Task: Add Attachment from Trello to Card Card0000000190 in Board Board0000000048 in Workspace WS0000000016 in Trello. Add Cover Blue to Card Card0000000190 in Board Board0000000048 in Workspace WS0000000016 in Trello. Add "Copy Card To …" Button titled Button0000000190 to "bottom" of the list "To Do" to Card Card0000000190 in Board Board0000000048 in Workspace WS0000000016 in Trello. Add Description DS0000000190 to Card Card0000000190 in Board Board0000000048 in Workspace WS0000000016 in Trello. Add Comment CM0000000190 to Card Card0000000190 in Board Board0000000048 in Workspace WS0000000016 in Trello
Action: Mouse moved to (465, 408)
Screenshot: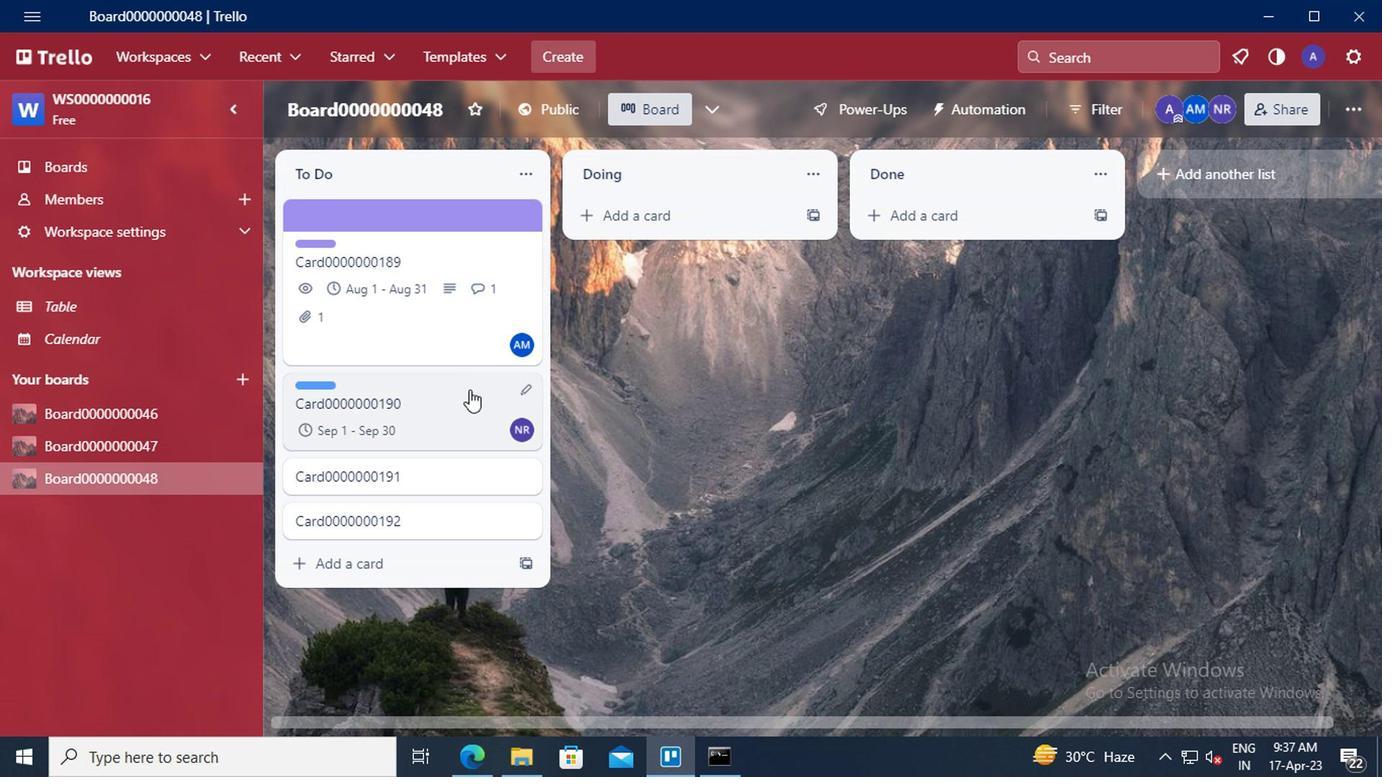 
Action: Mouse pressed left at (465, 408)
Screenshot: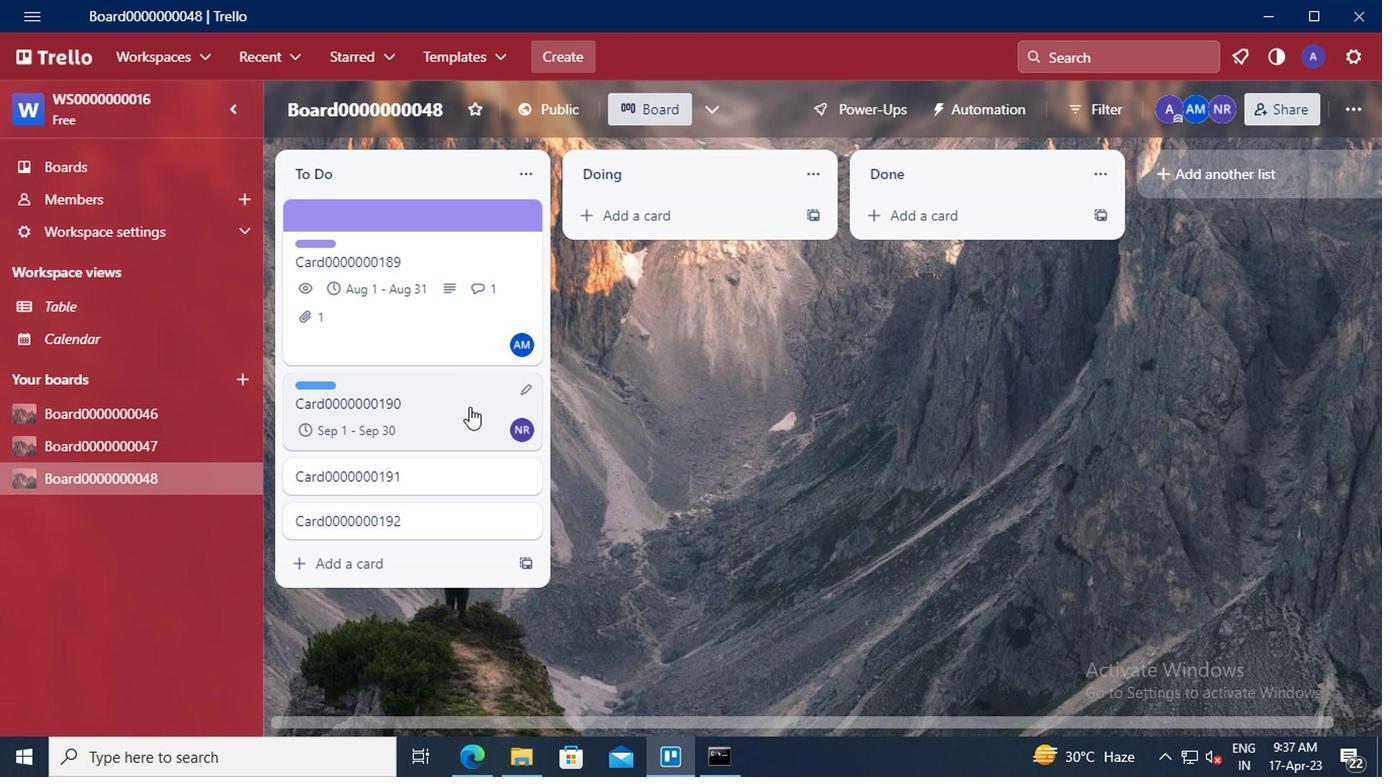 
Action: Mouse moved to (953, 423)
Screenshot: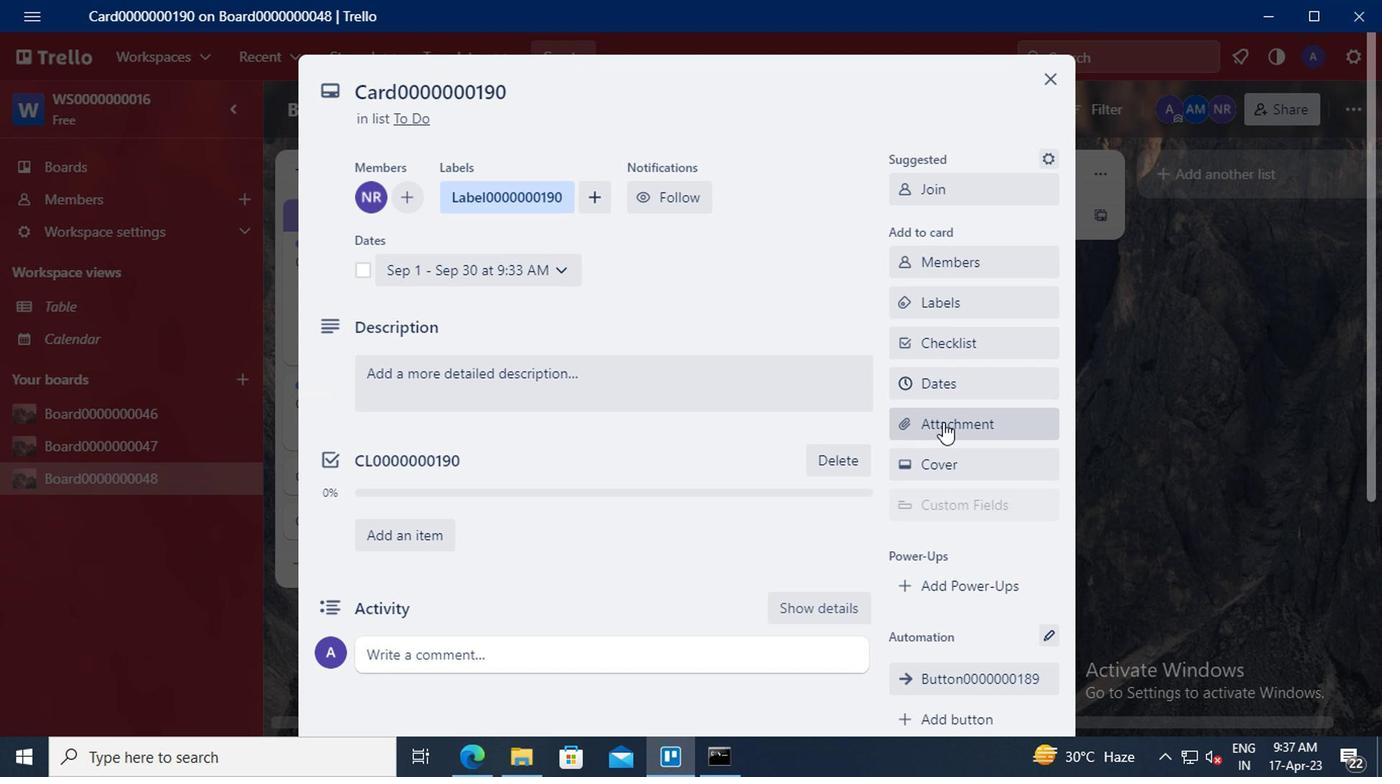 
Action: Mouse pressed left at (953, 423)
Screenshot: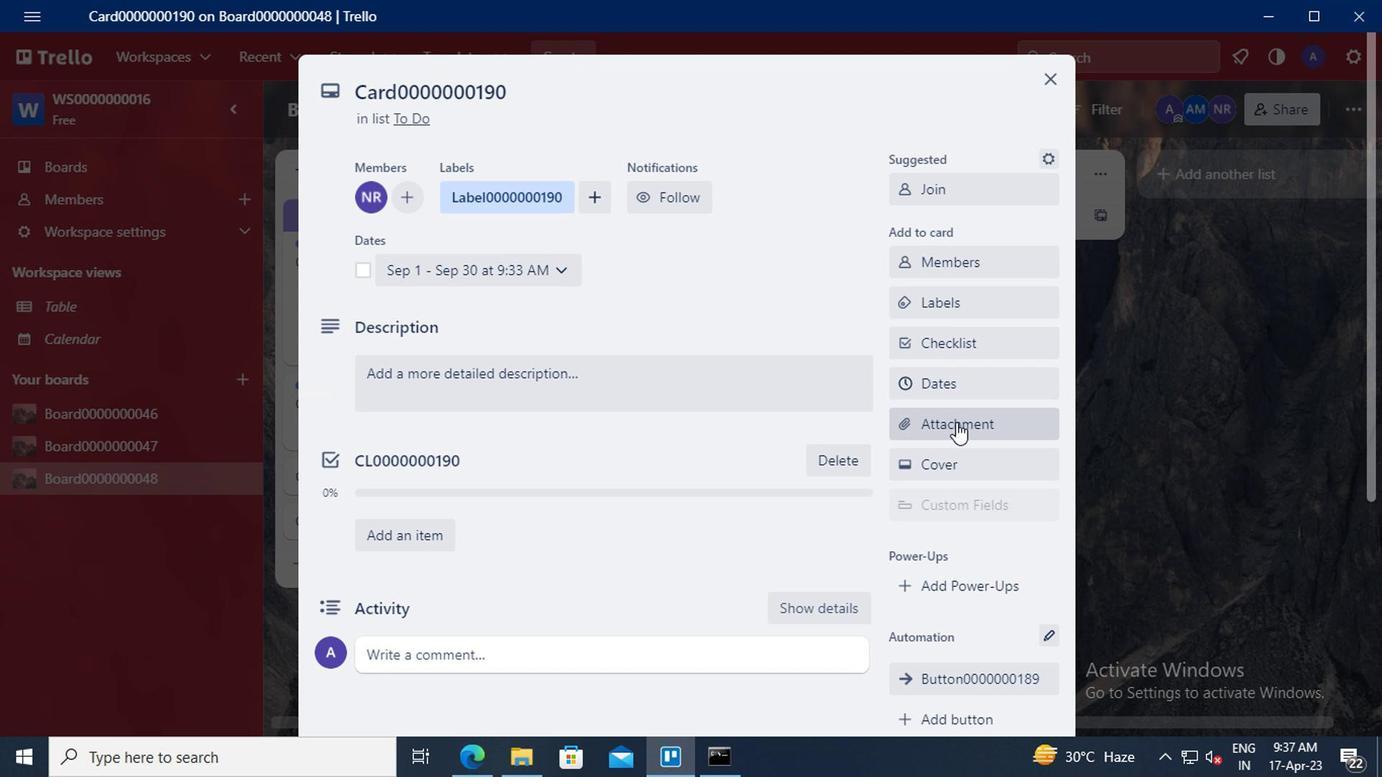 
Action: Mouse moved to (949, 213)
Screenshot: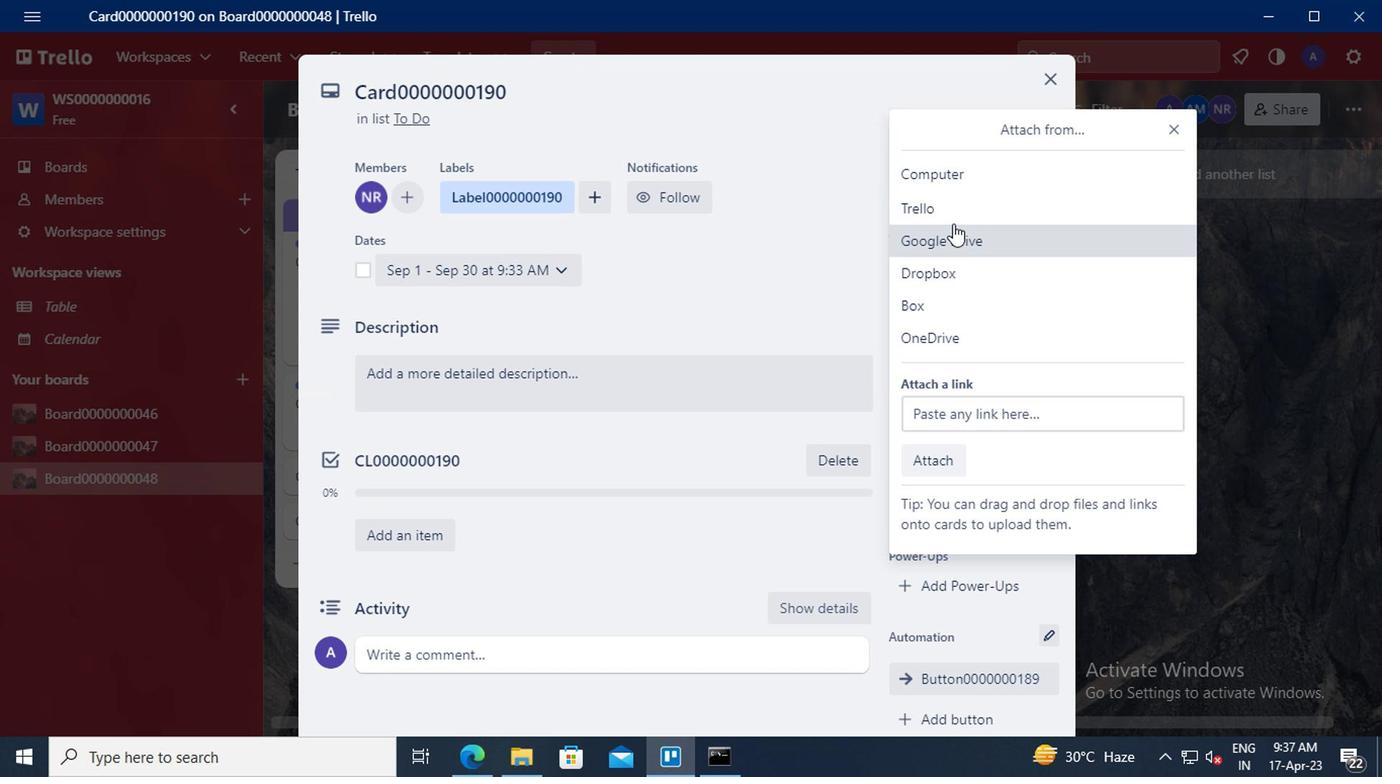 
Action: Mouse pressed left at (949, 213)
Screenshot: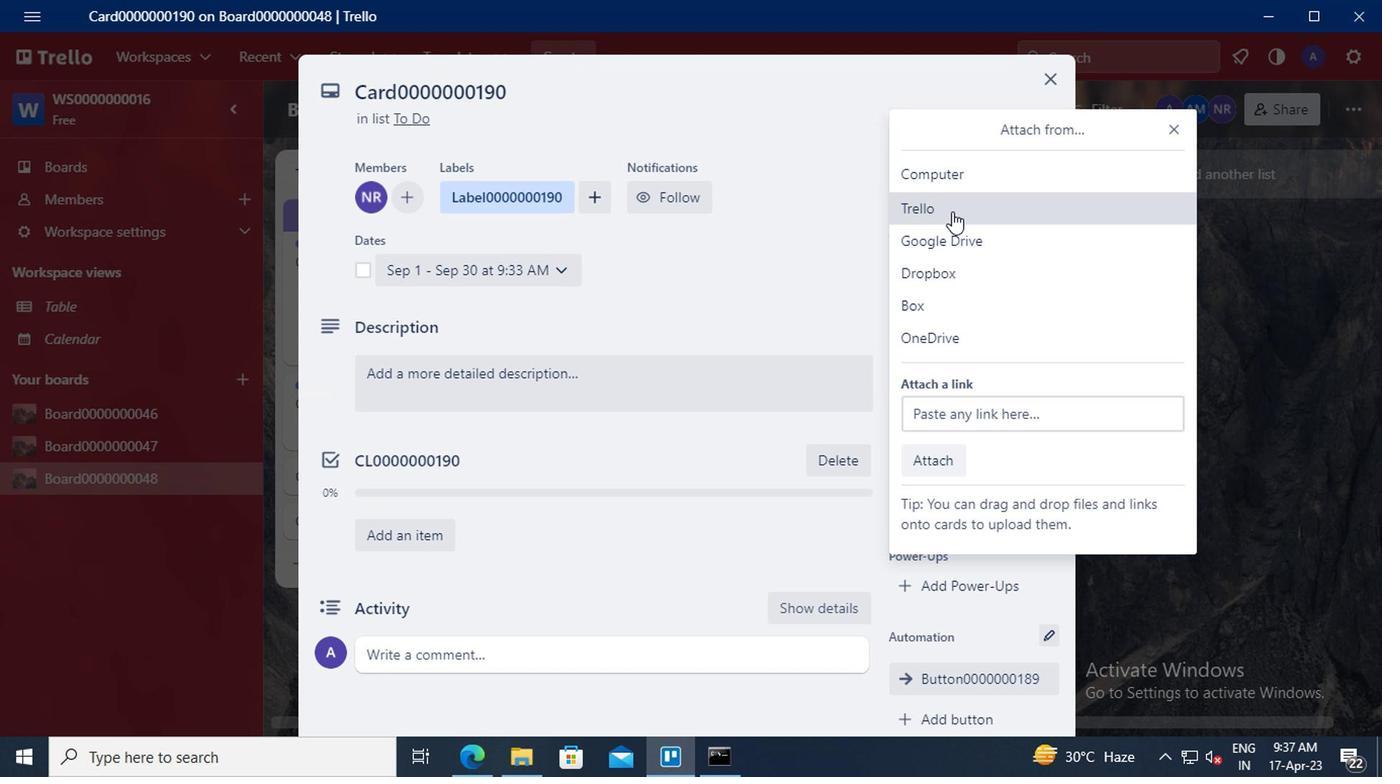
Action: Mouse moved to (947, 251)
Screenshot: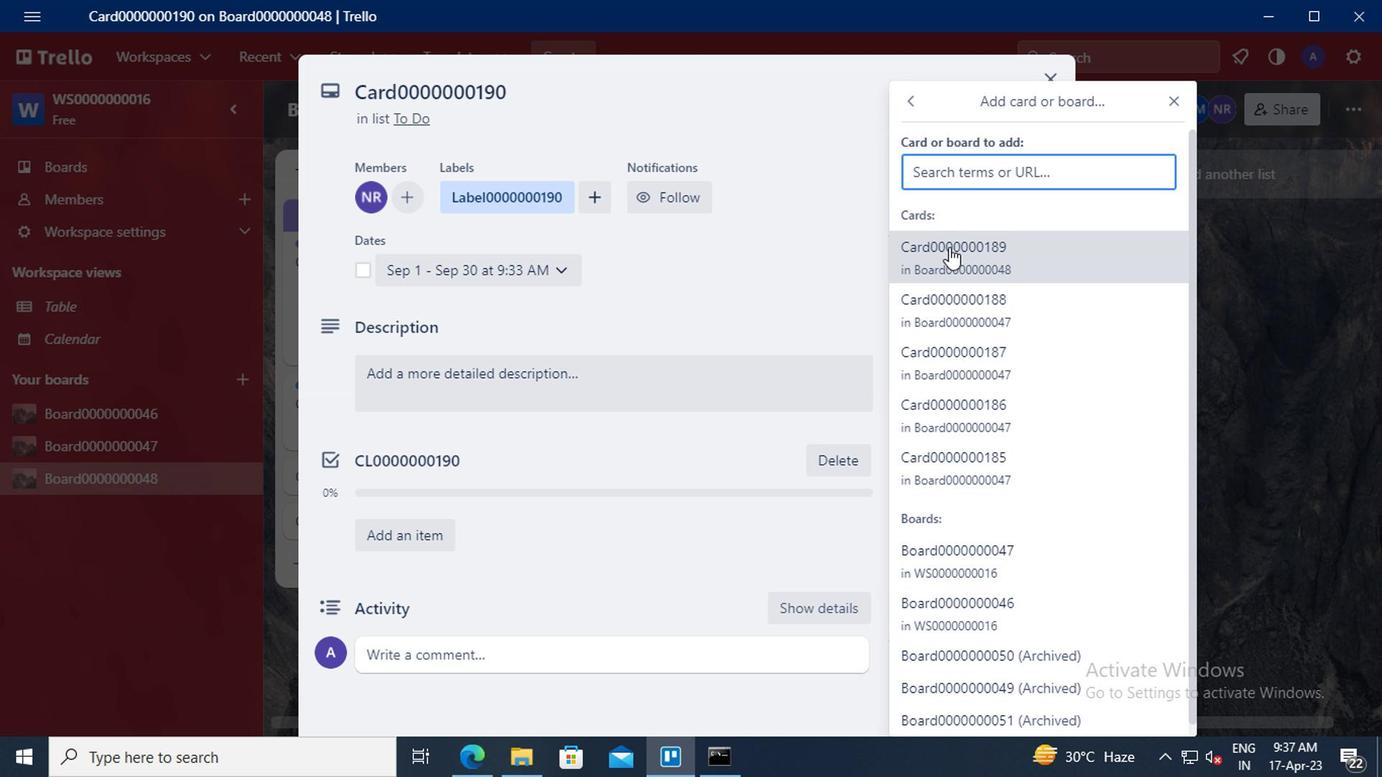 
Action: Mouse pressed left at (947, 251)
Screenshot: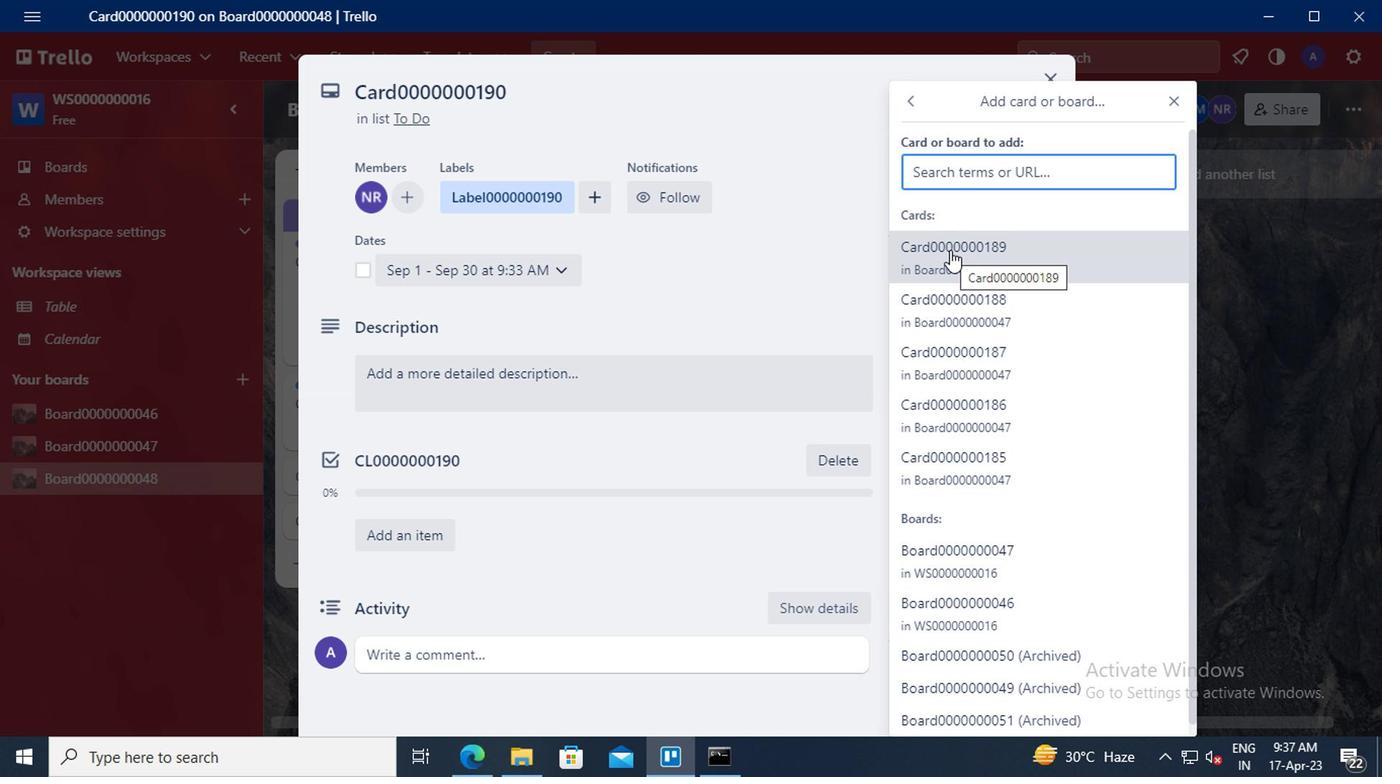 
Action: Mouse moved to (949, 471)
Screenshot: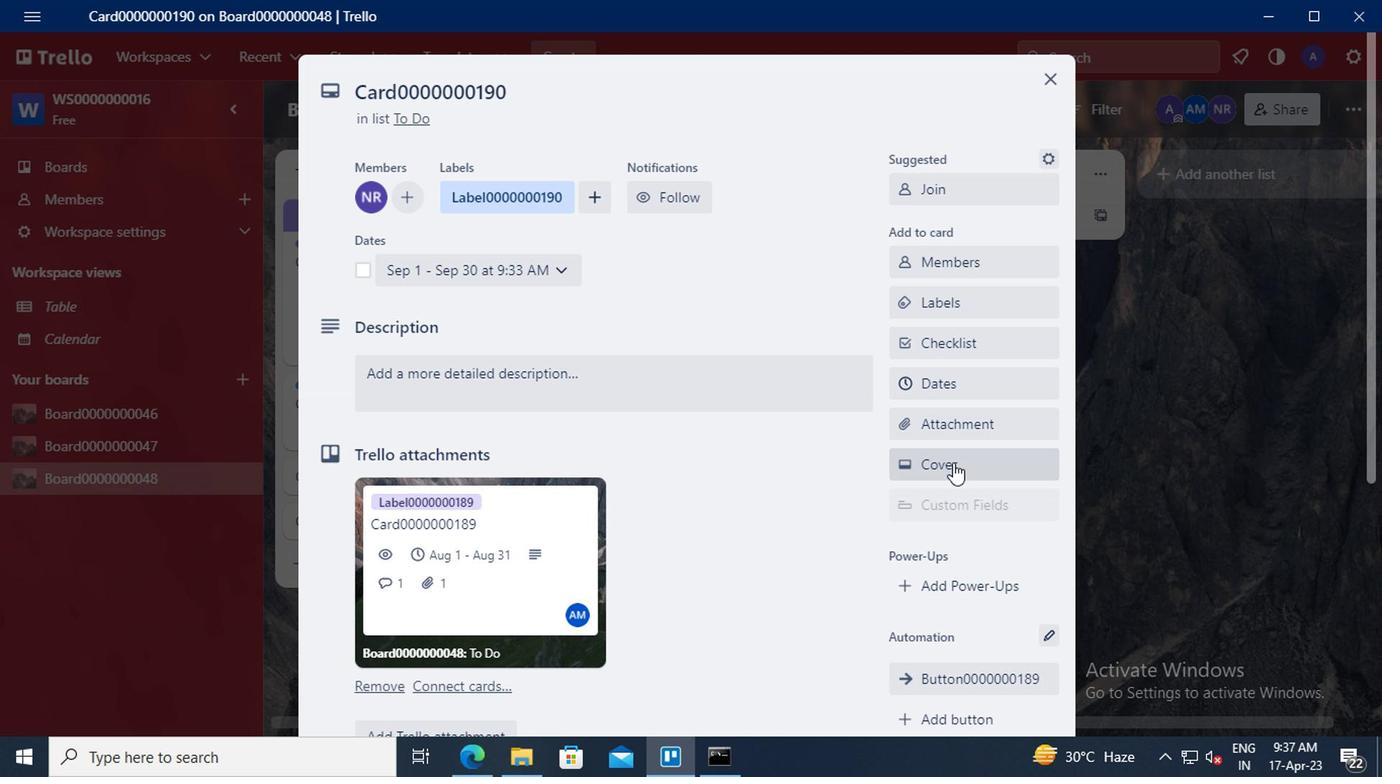 
Action: Mouse pressed left at (949, 471)
Screenshot: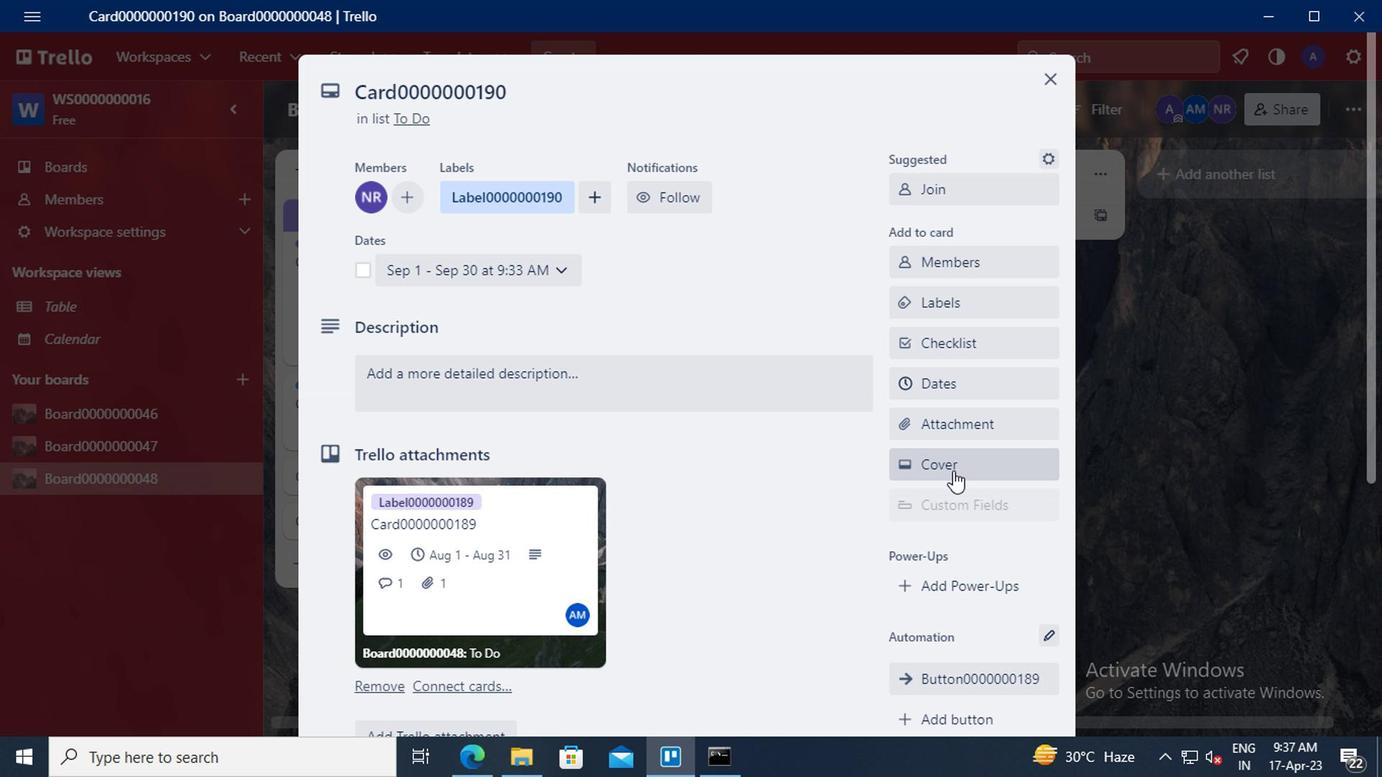 
Action: Mouse moved to (934, 378)
Screenshot: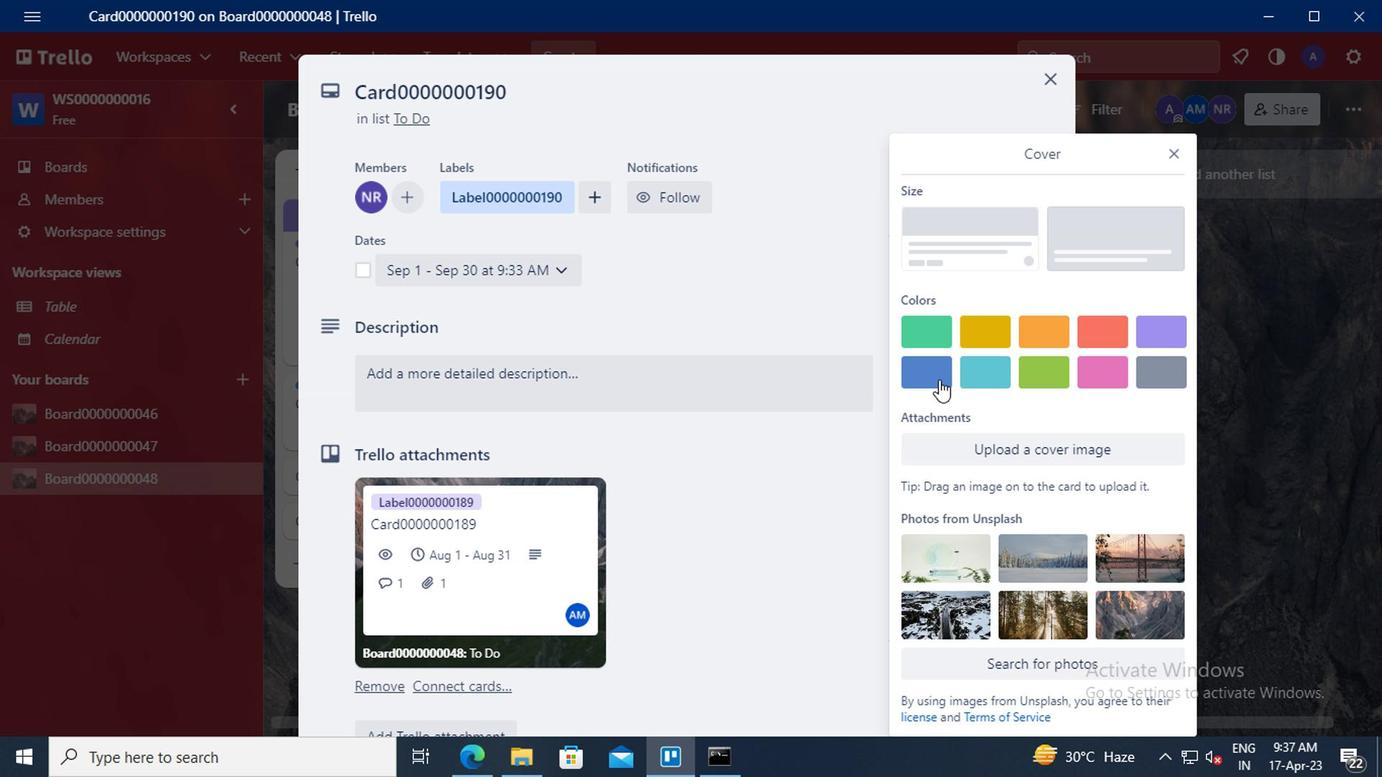 
Action: Mouse pressed left at (934, 378)
Screenshot: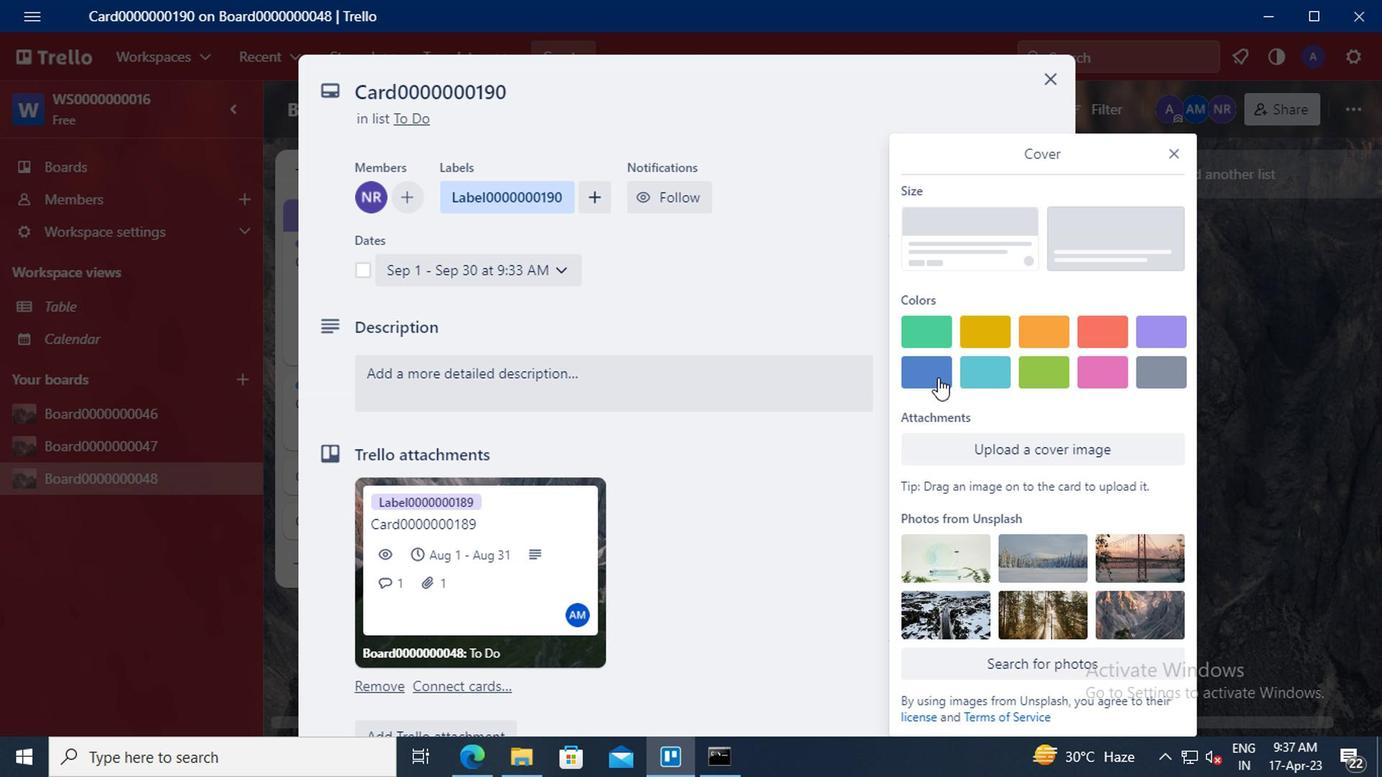 
Action: Mouse moved to (1172, 118)
Screenshot: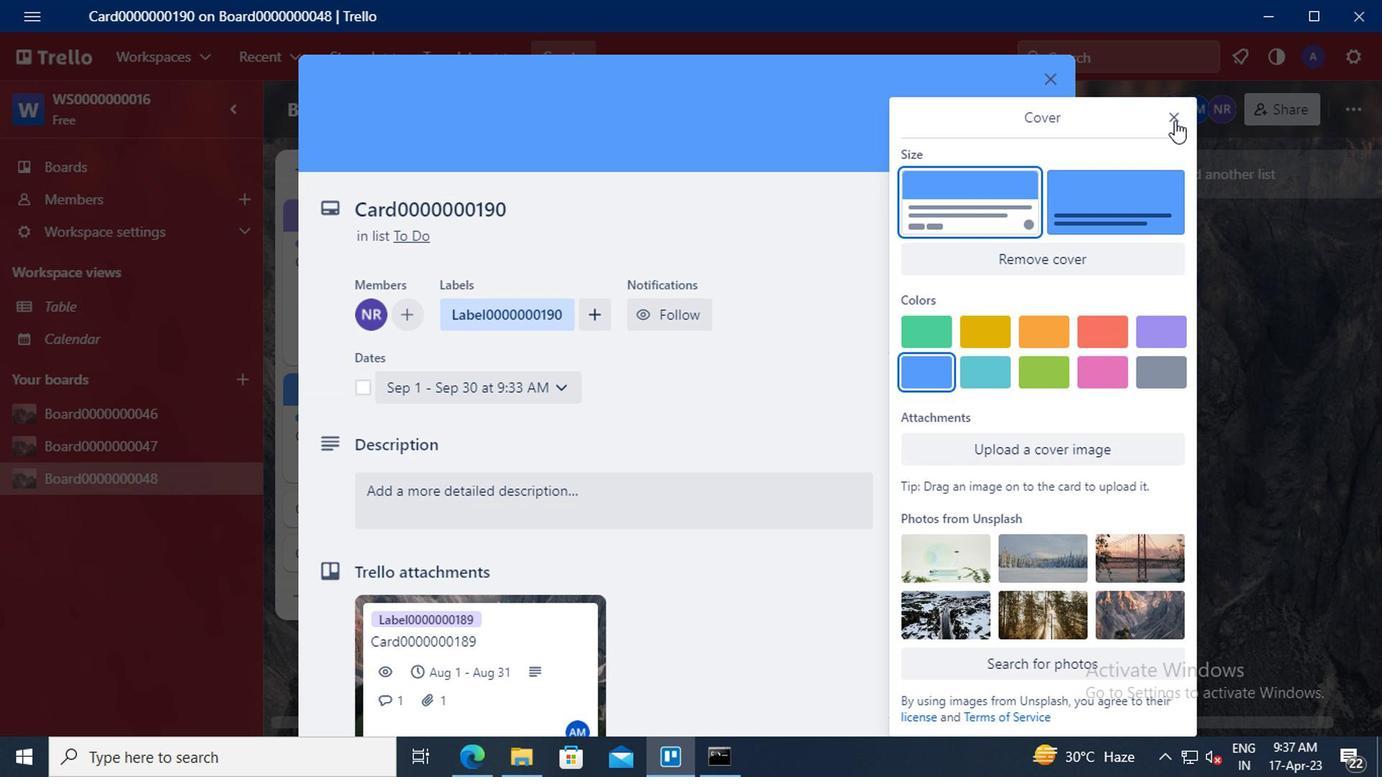 
Action: Mouse pressed left at (1172, 118)
Screenshot: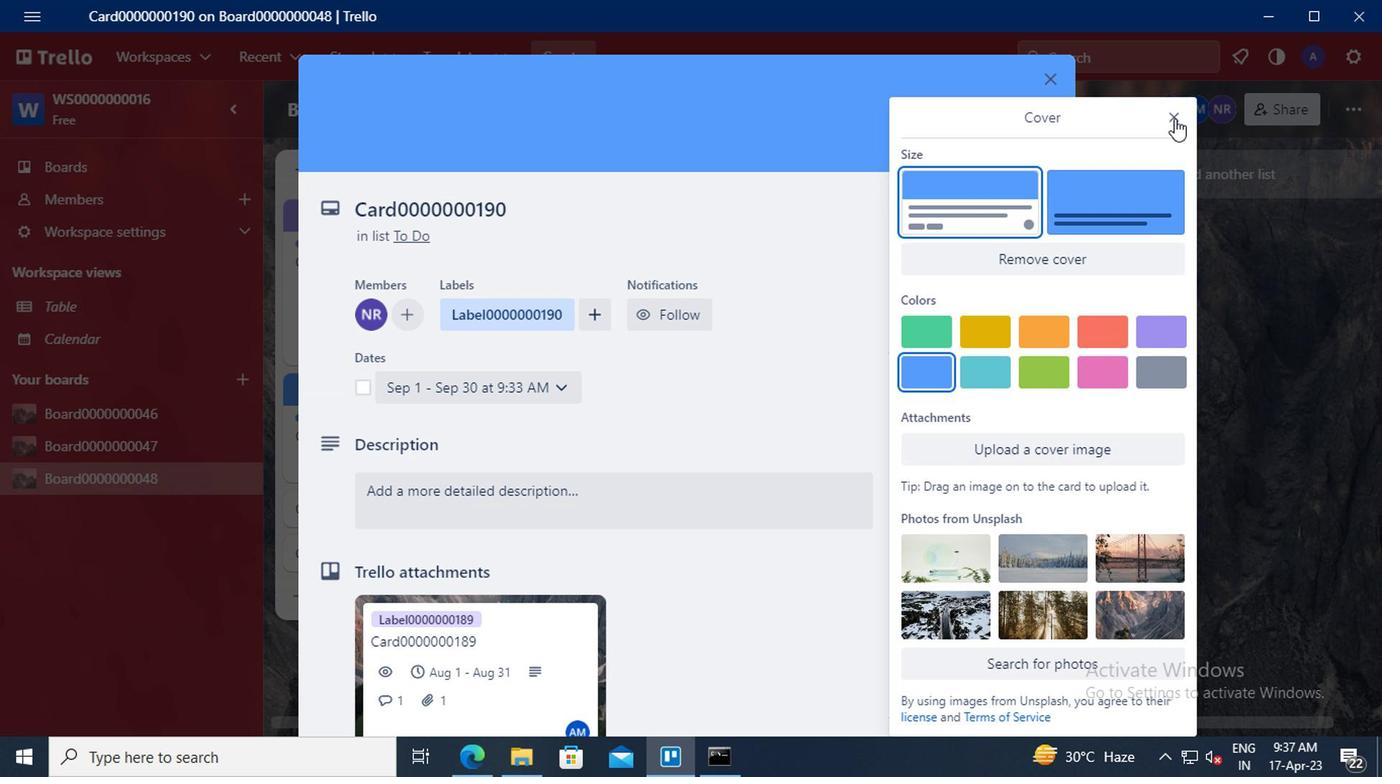 
Action: Mouse moved to (926, 356)
Screenshot: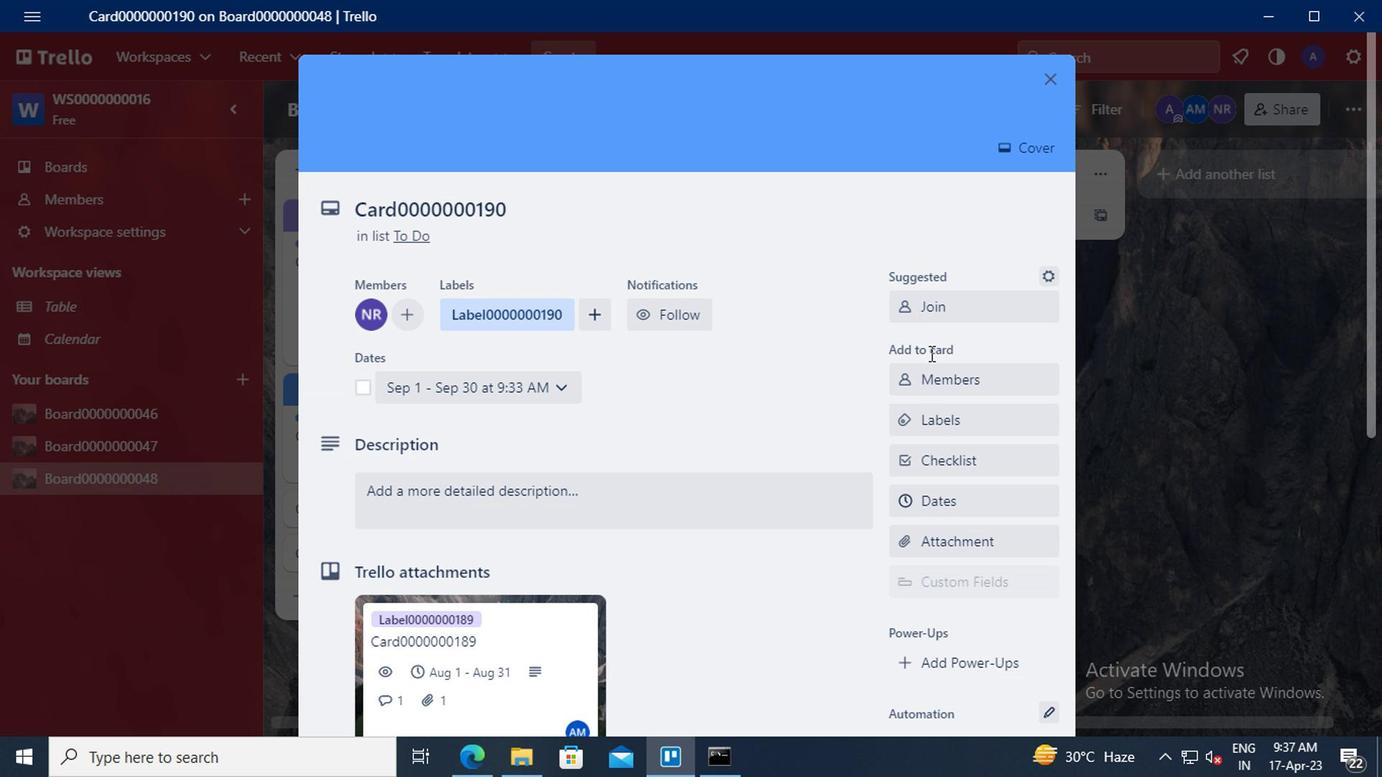 
Action: Mouse scrolled (926, 355) with delta (0, 0)
Screenshot: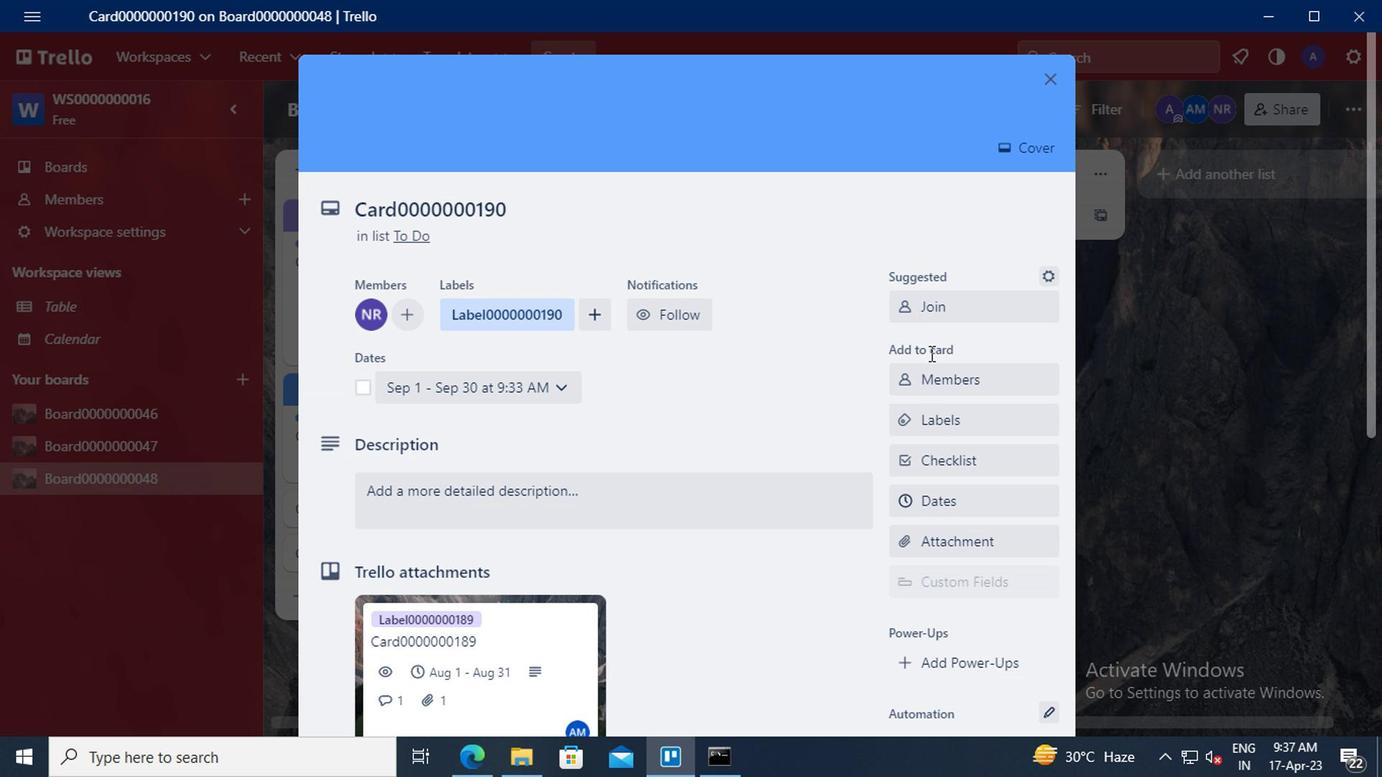 
Action: Mouse scrolled (926, 355) with delta (0, 0)
Screenshot: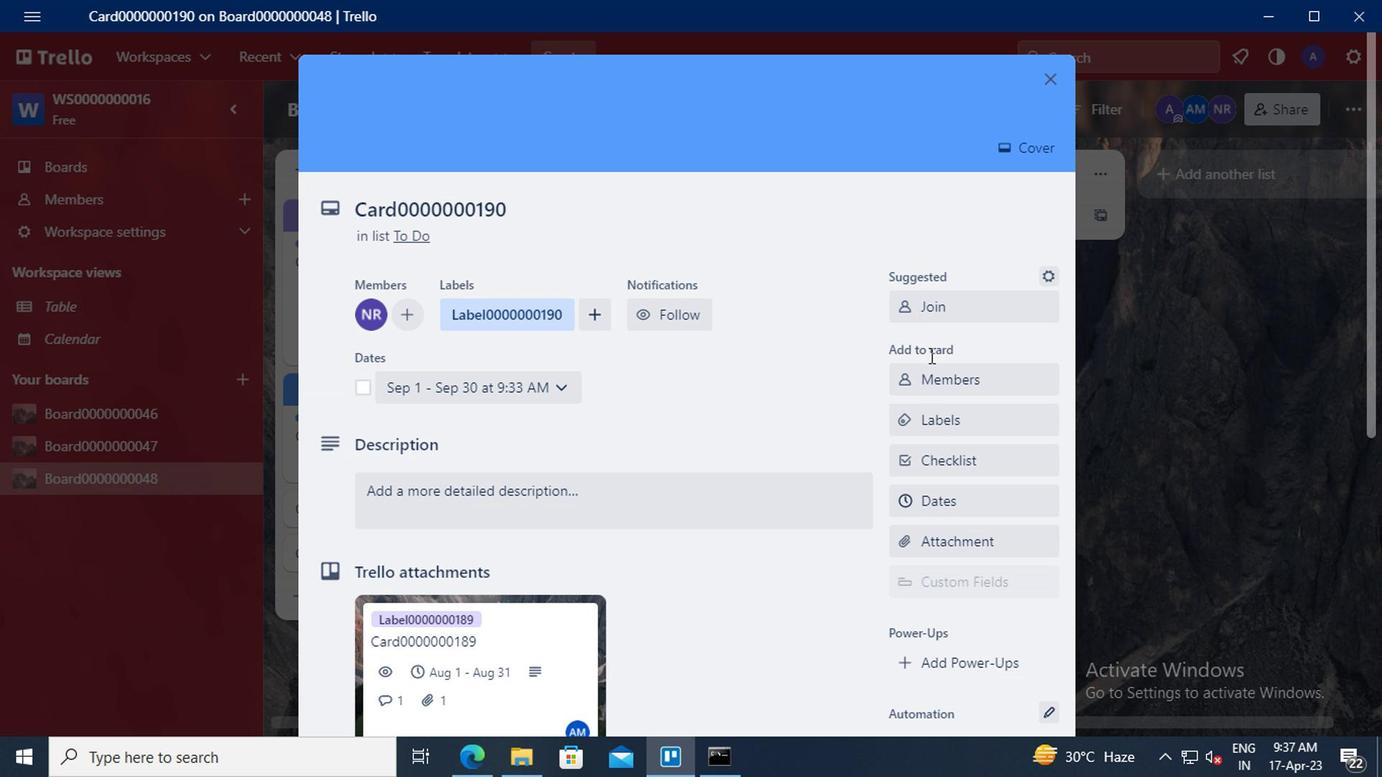 
Action: Mouse moved to (944, 375)
Screenshot: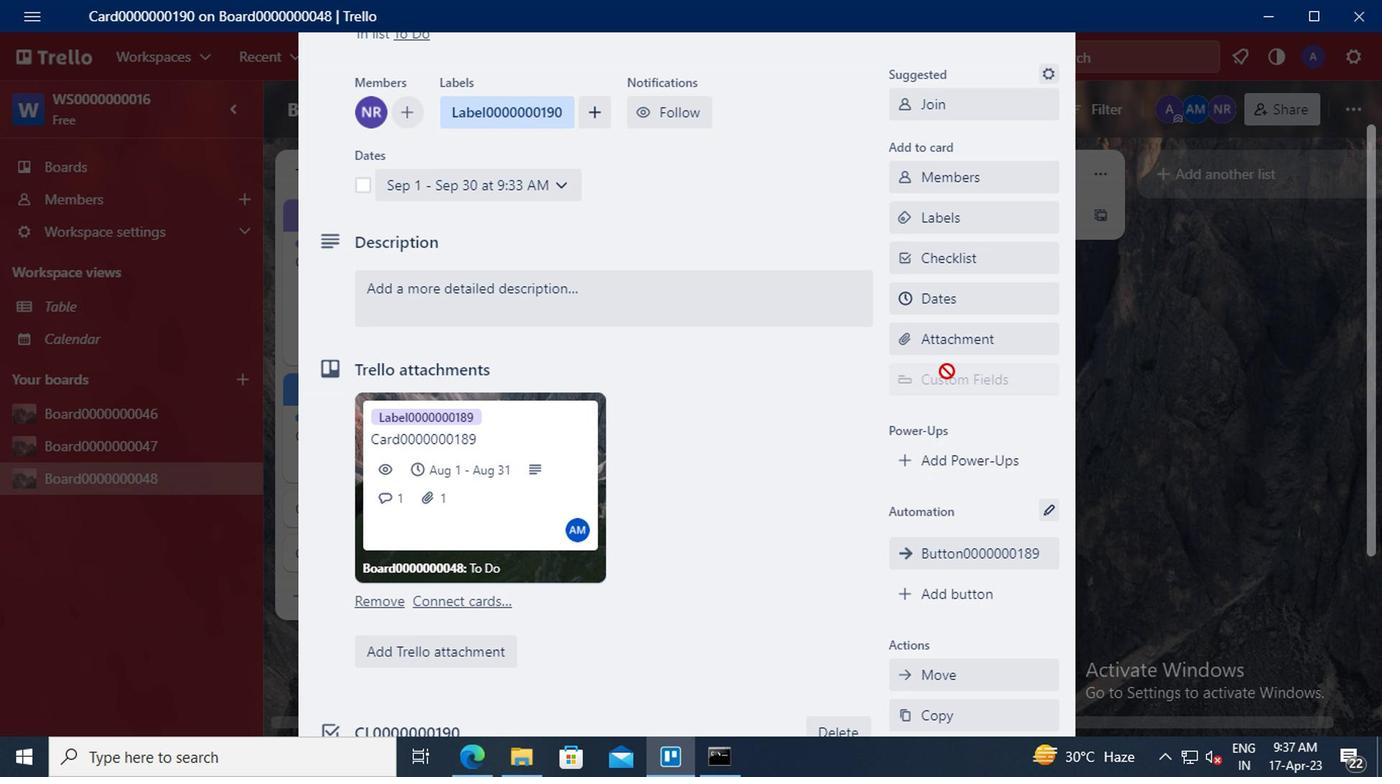 
Action: Mouse scrolled (944, 374) with delta (0, -1)
Screenshot: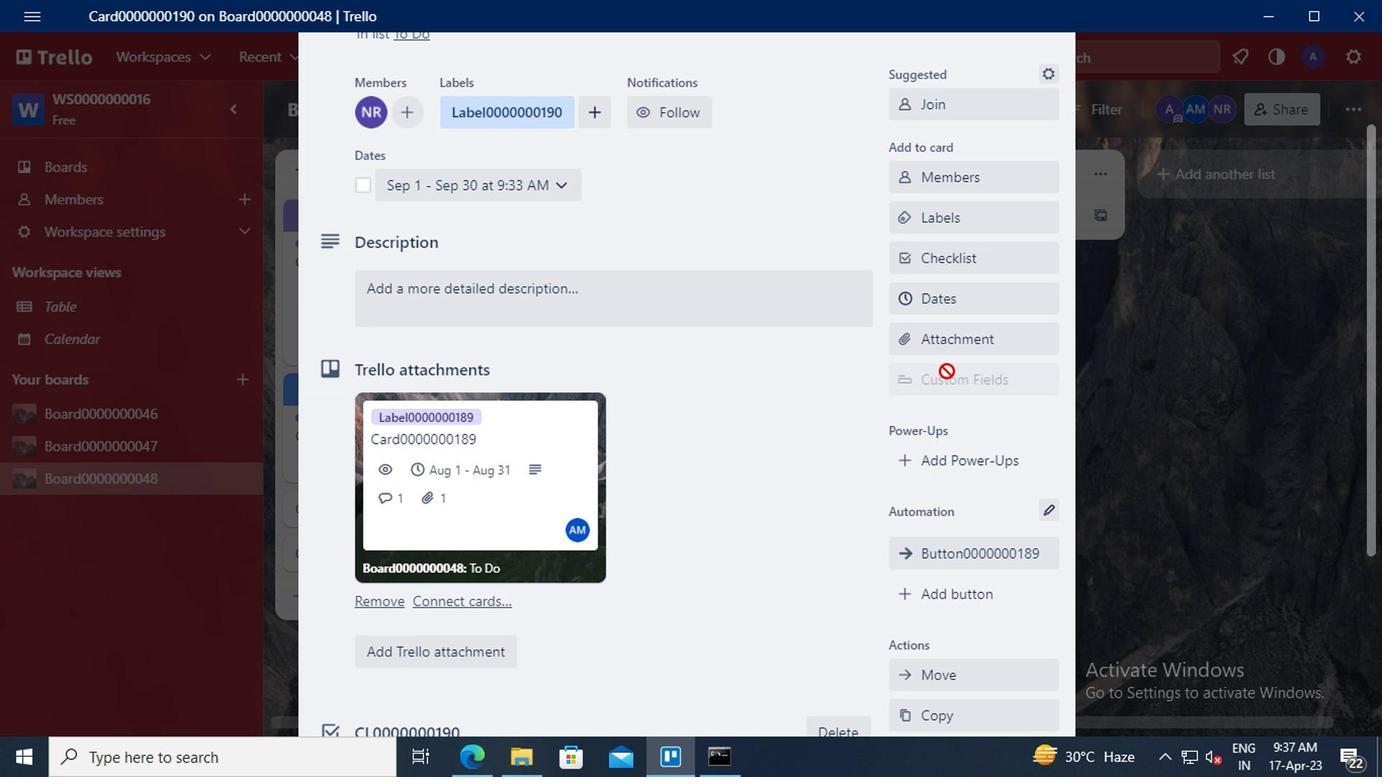 
Action: Mouse moved to (943, 491)
Screenshot: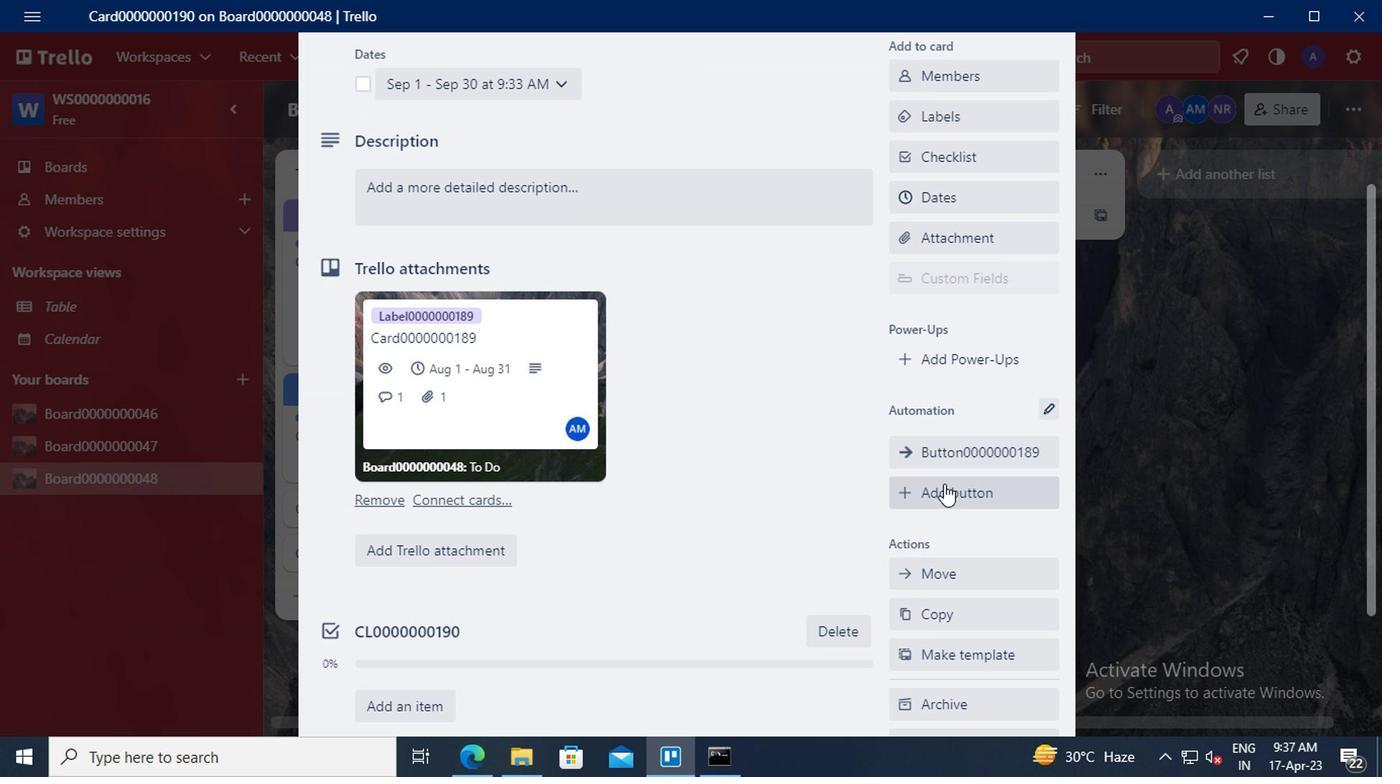 
Action: Mouse pressed left at (943, 491)
Screenshot: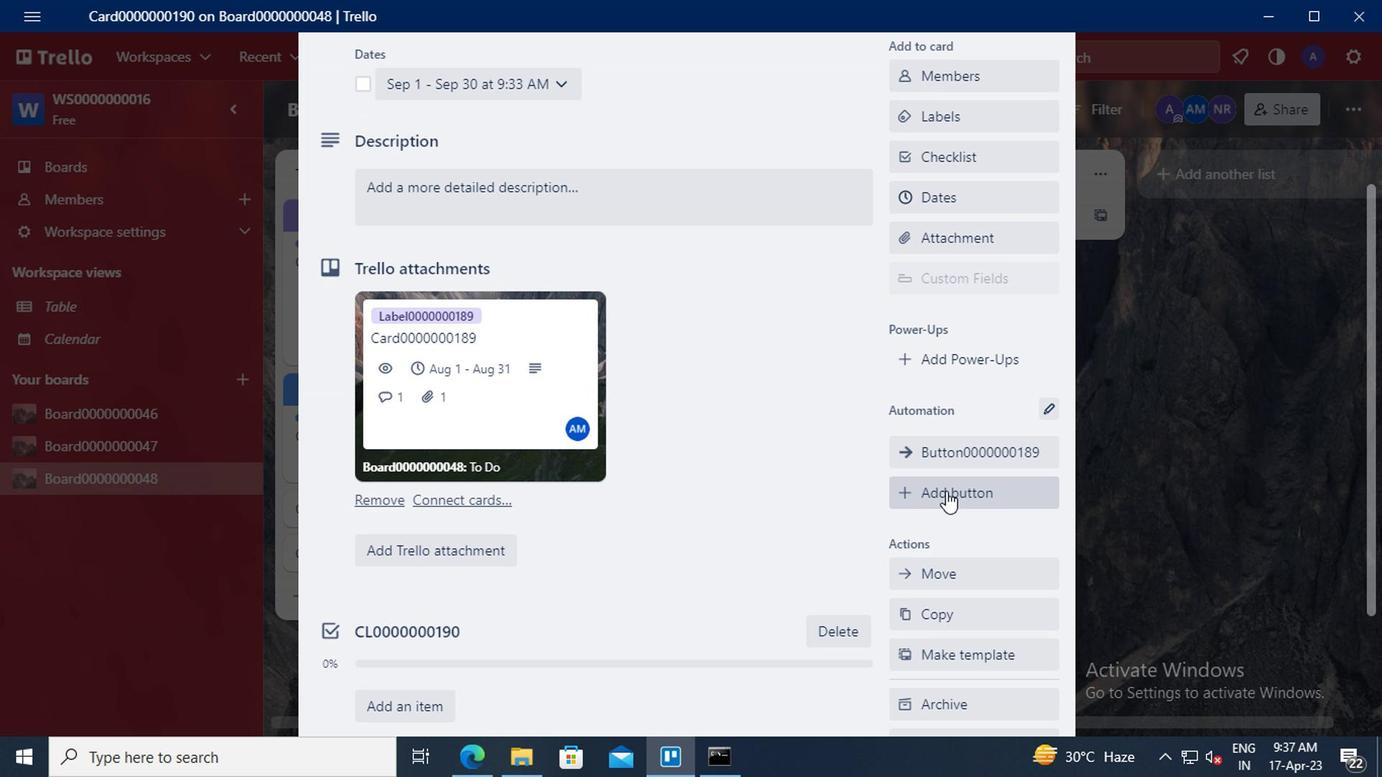 
Action: Mouse moved to (967, 238)
Screenshot: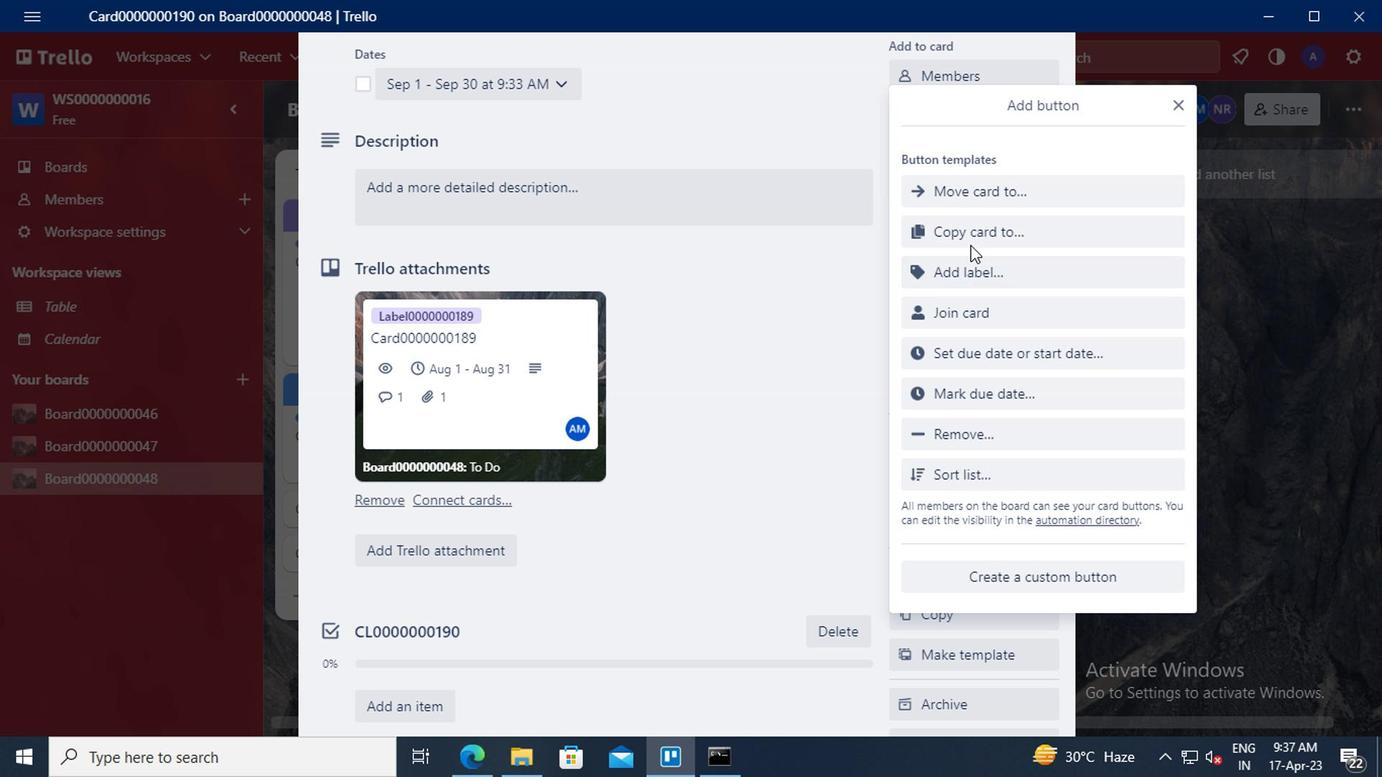 
Action: Mouse pressed left at (967, 238)
Screenshot: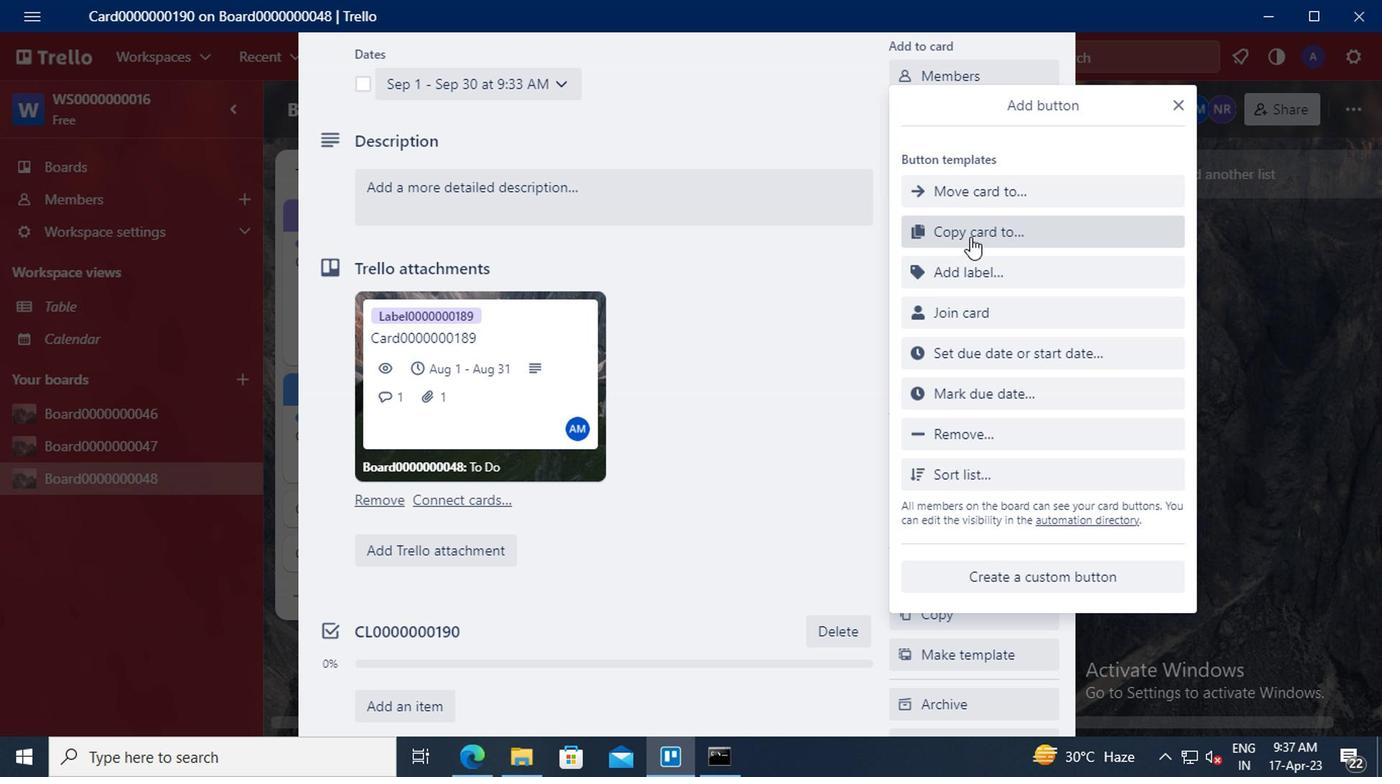 
Action: Mouse moved to (976, 195)
Screenshot: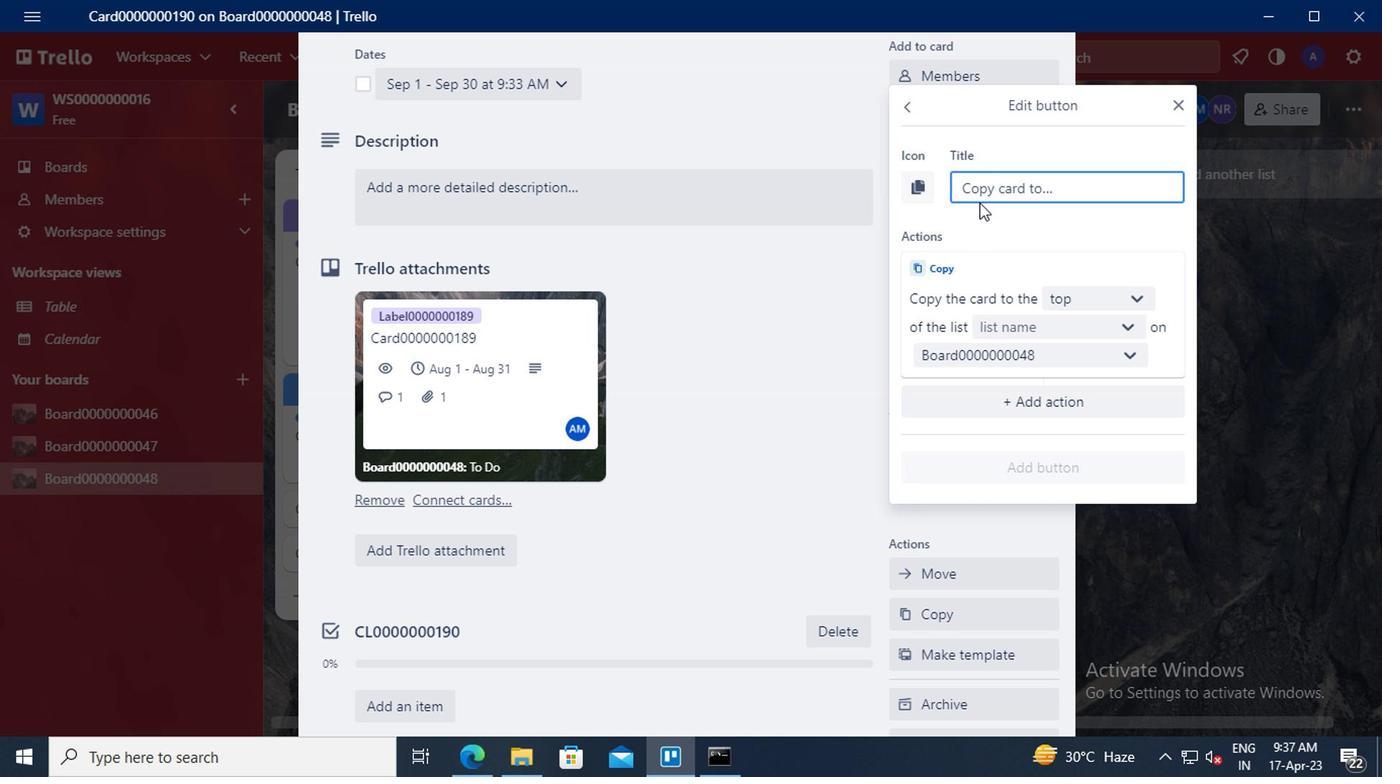 
Action: Mouse pressed left at (976, 195)
Screenshot: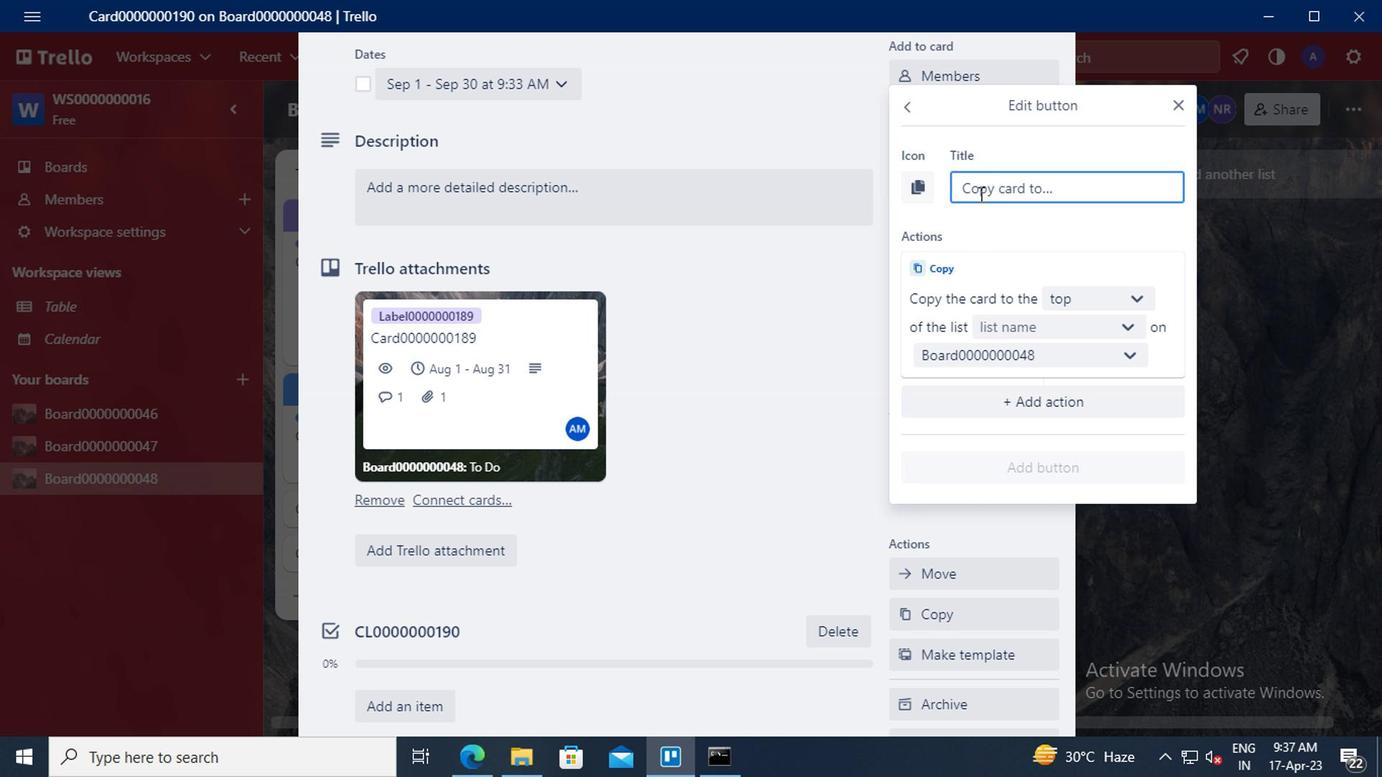
Action: Mouse moved to (911, 166)
Screenshot: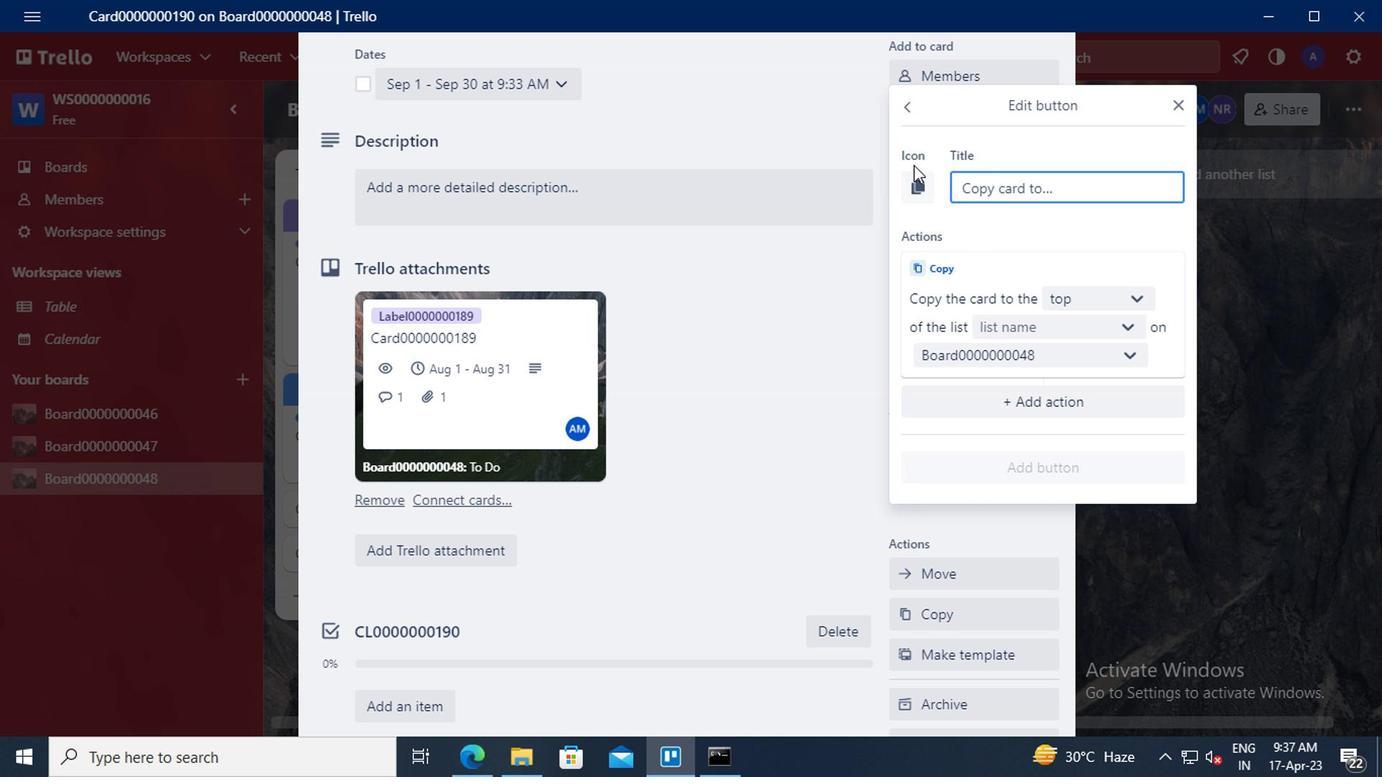 
Action: Key pressed <Key.shift>BUTTON0000000190
Screenshot: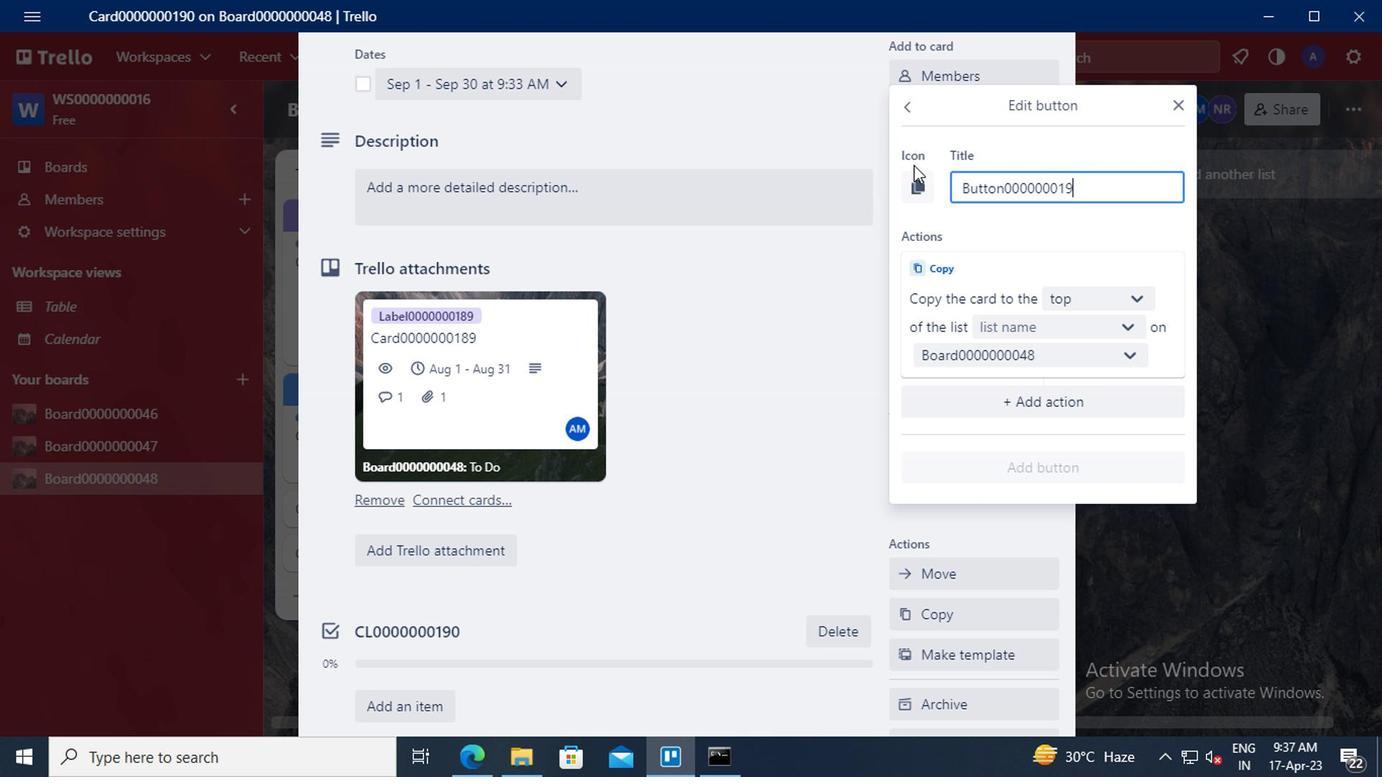 
Action: Mouse moved to (1054, 296)
Screenshot: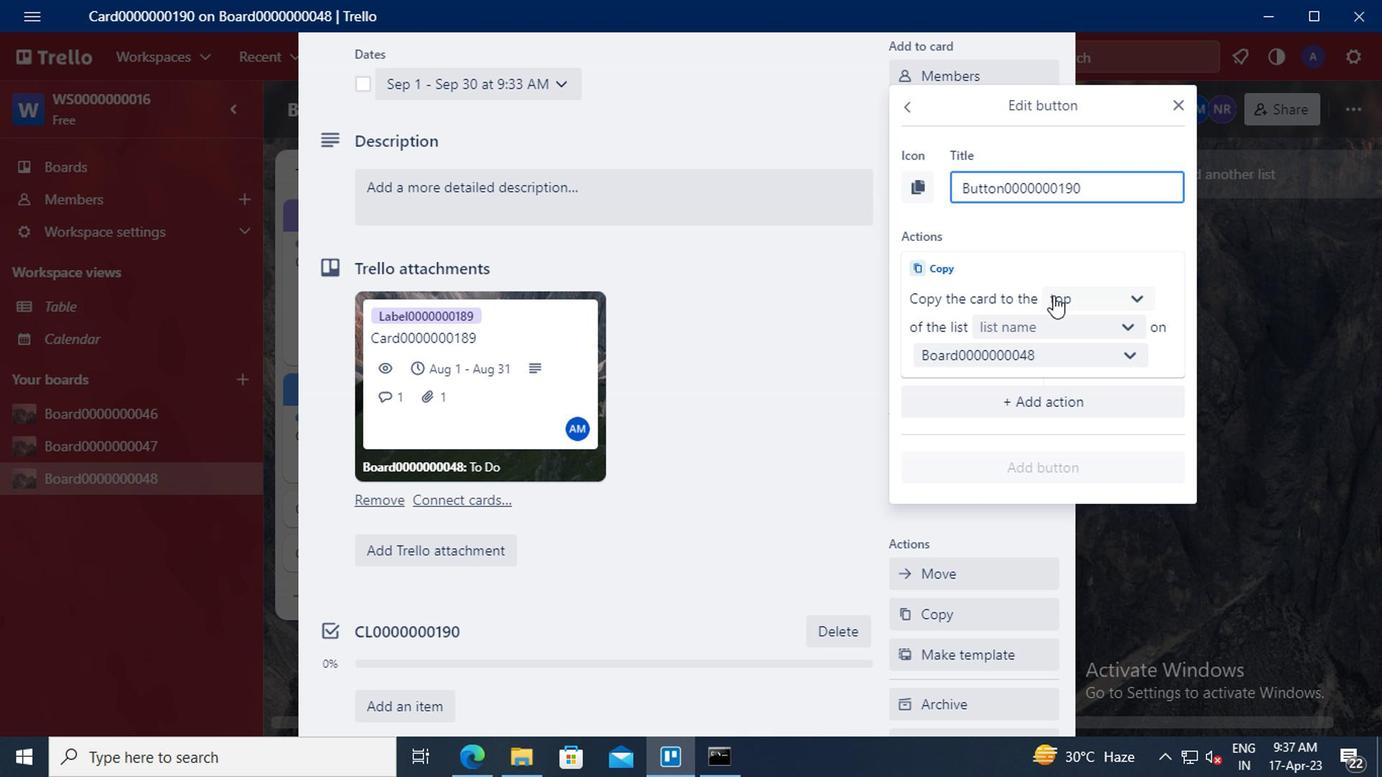 
Action: Mouse pressed left at (1054, 296)
Screenshot: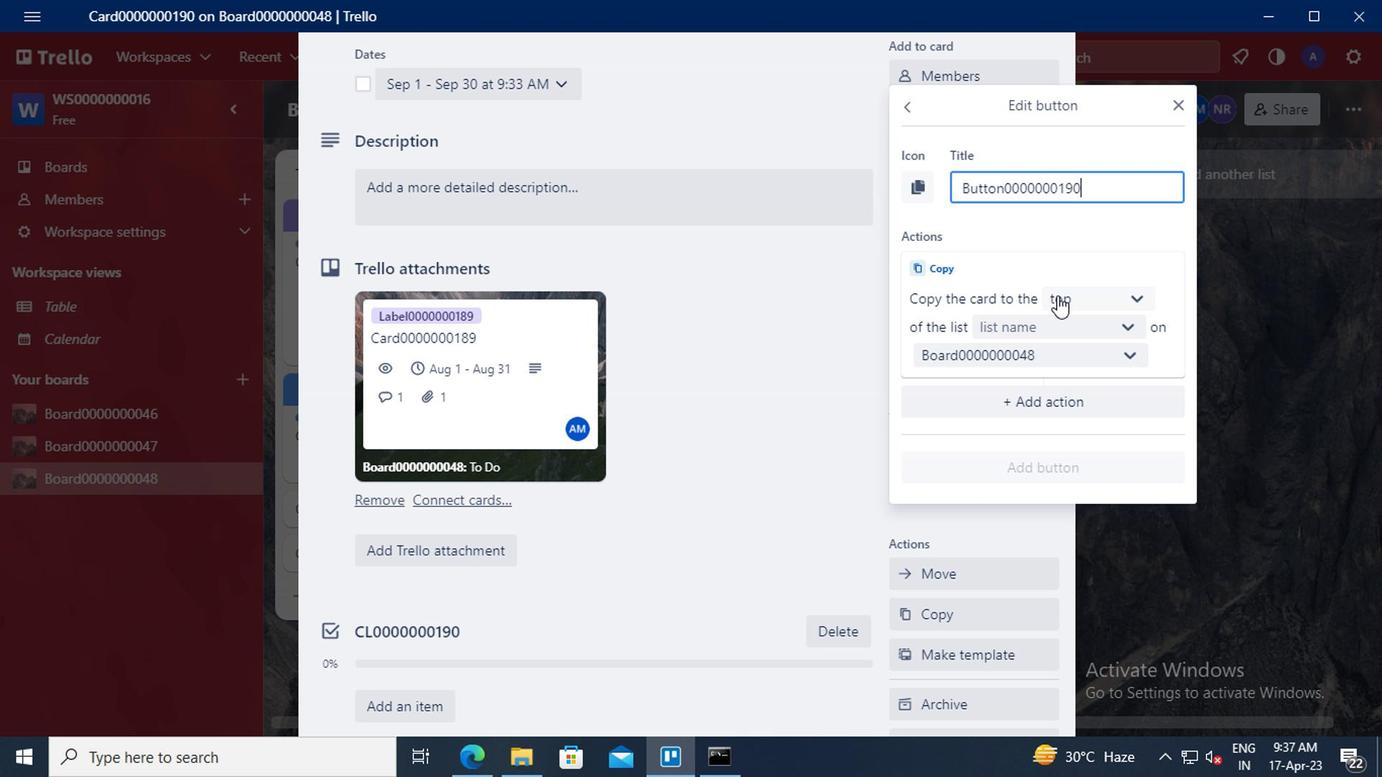 
Action: Mouse moved to (1059, 373)
Screenshot: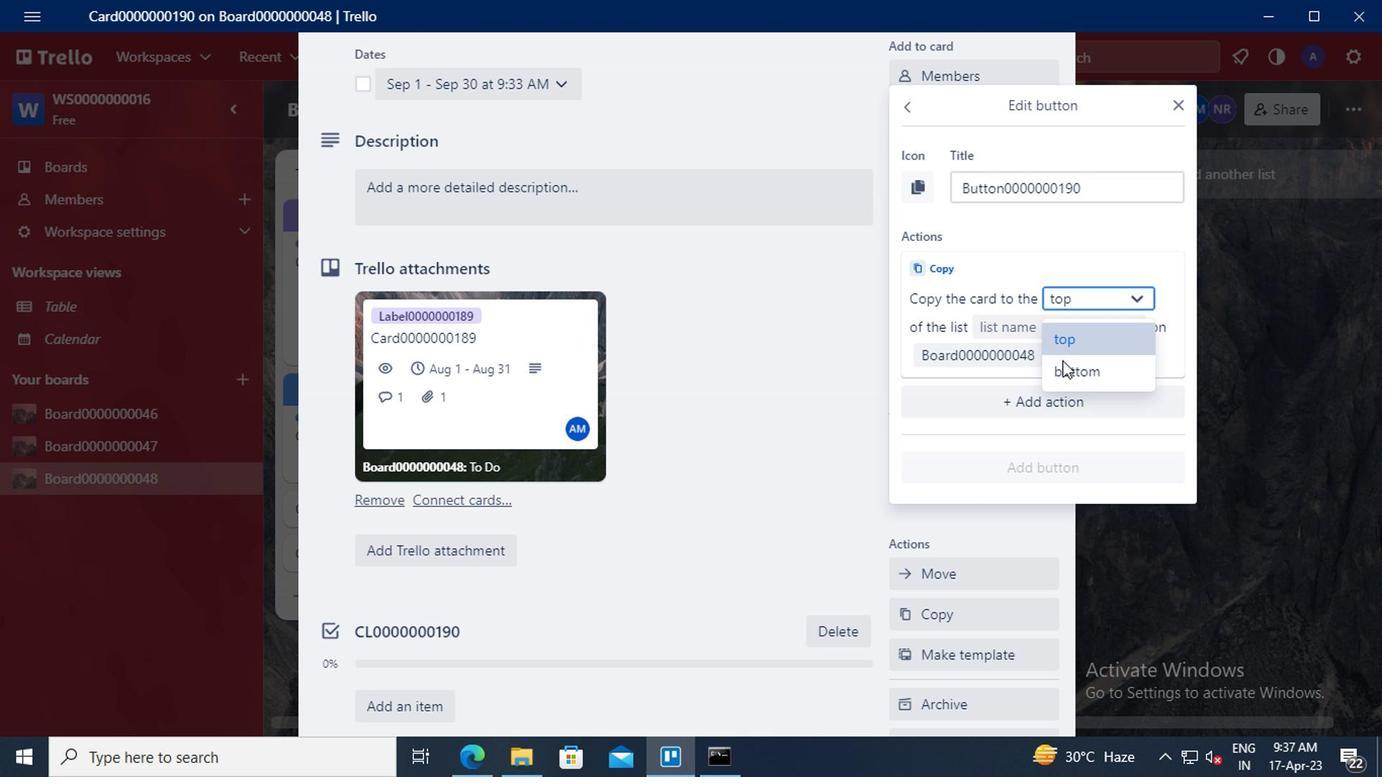 
Action: Mouse pressed left at (1059, 373)
Screenshot: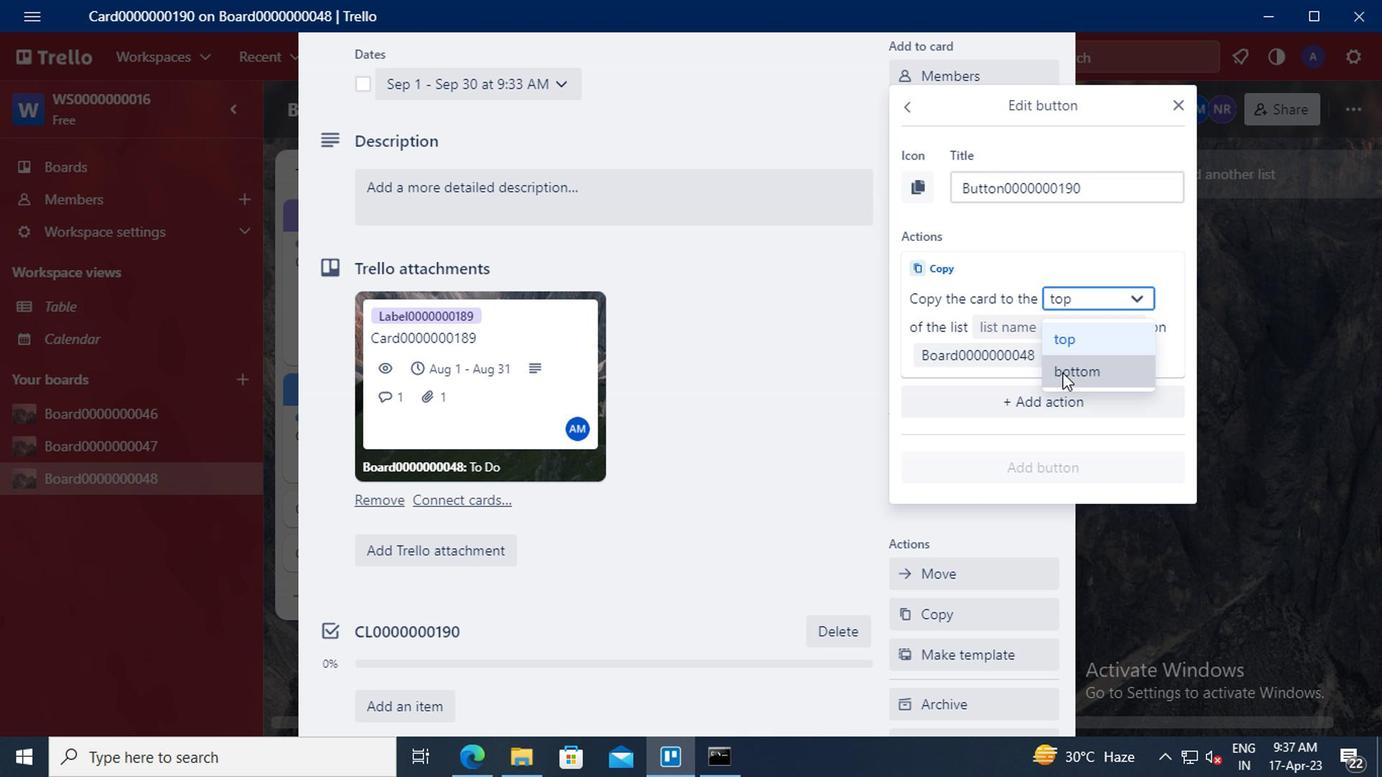 
Action: Mouse moved to (1050, 333)
Screenshot: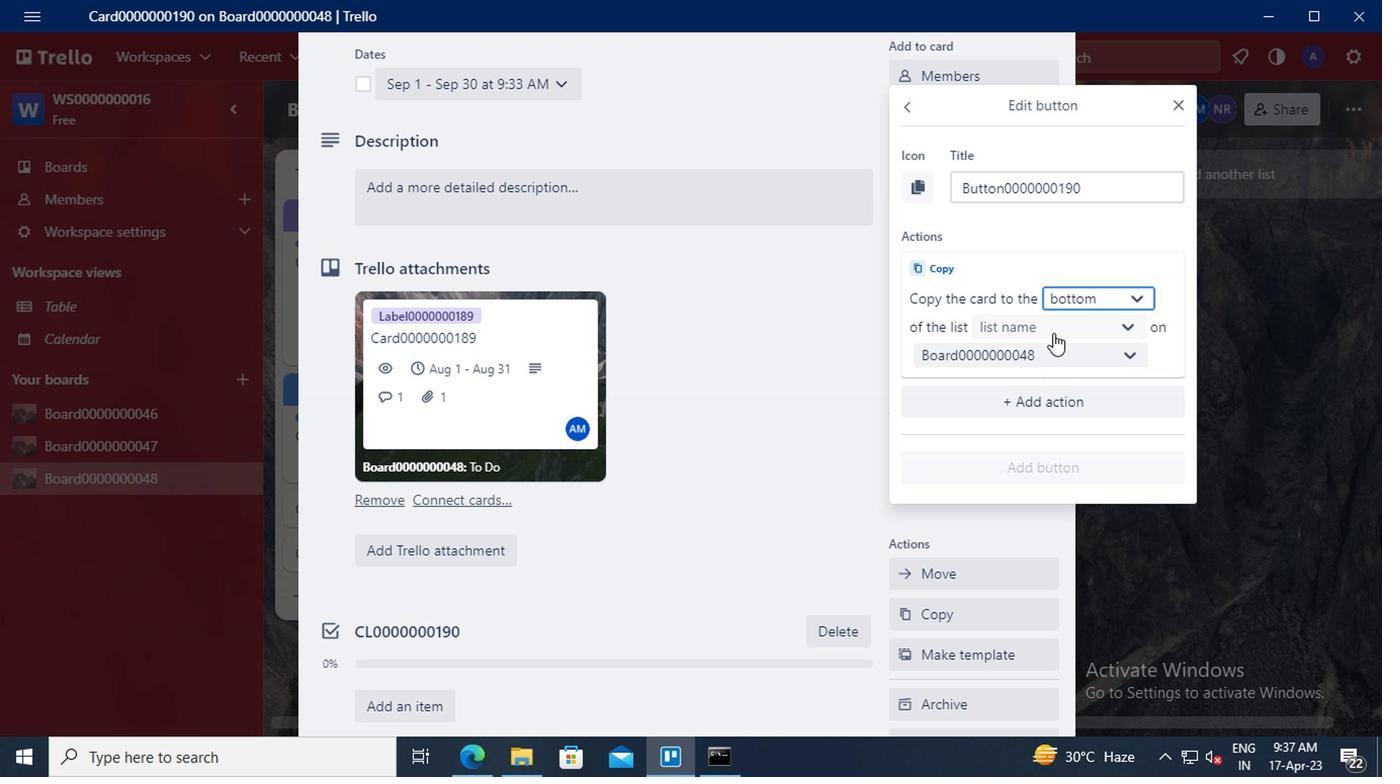 
Action: Mouse pressed left at (1050, 333)
Screenshot: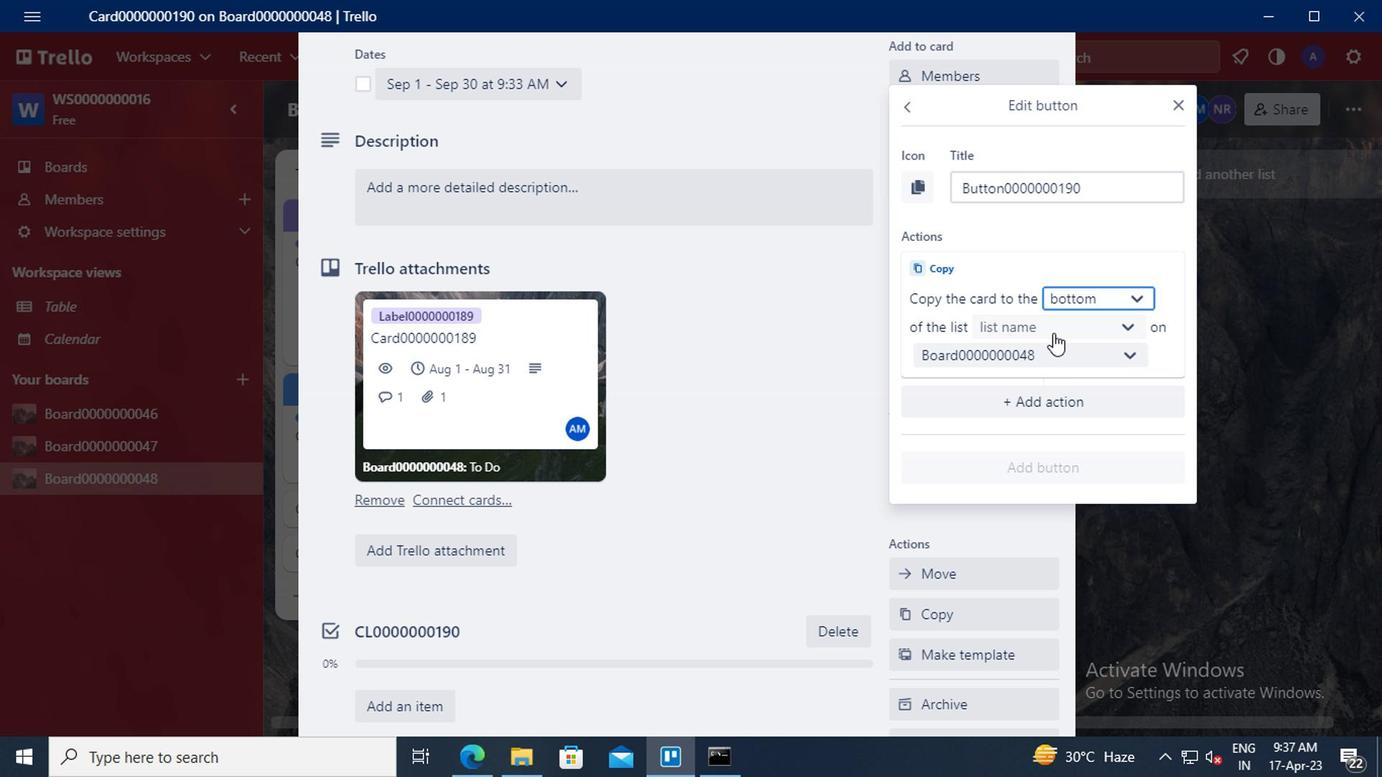 
Action: Mouse moved to (1039, 368)
Screenshot: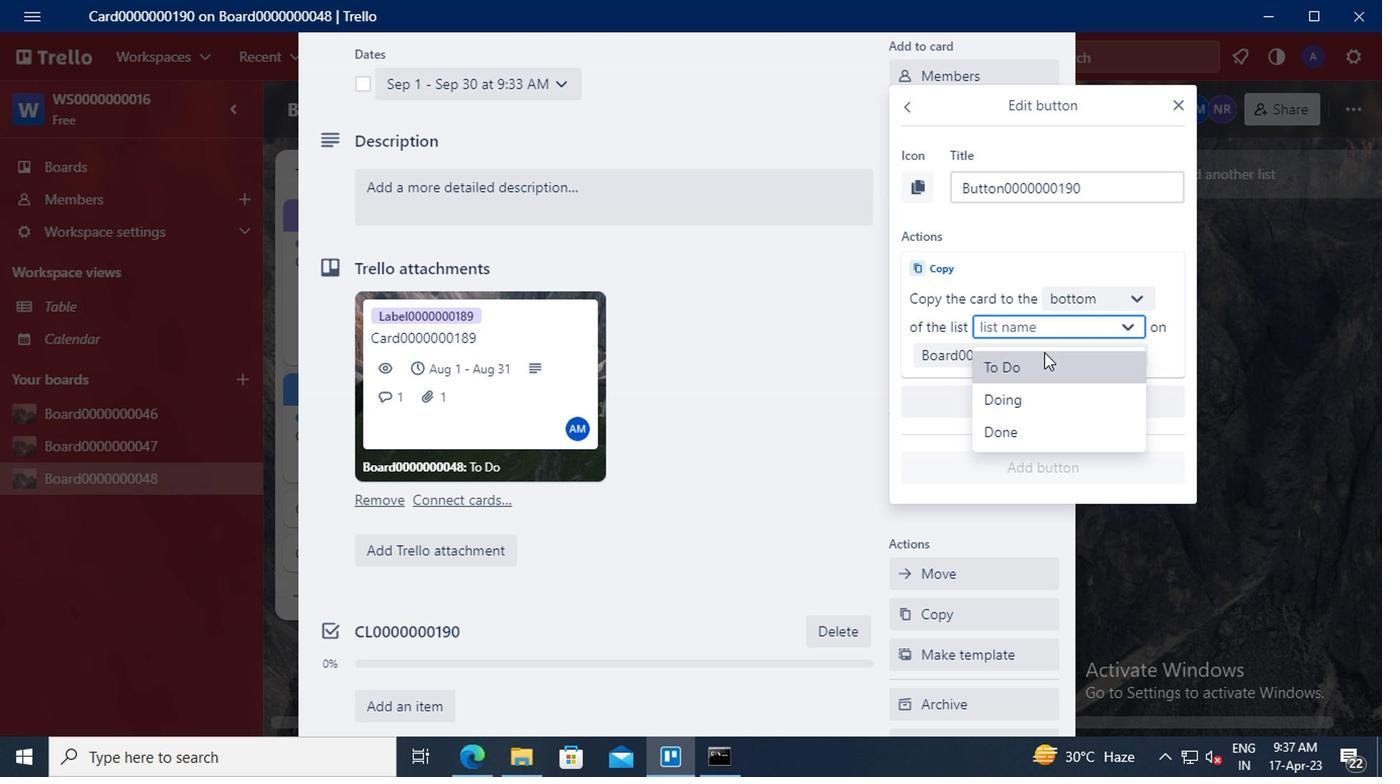 
Action: Mouse pressed left at (1039, 368)
Screenshot: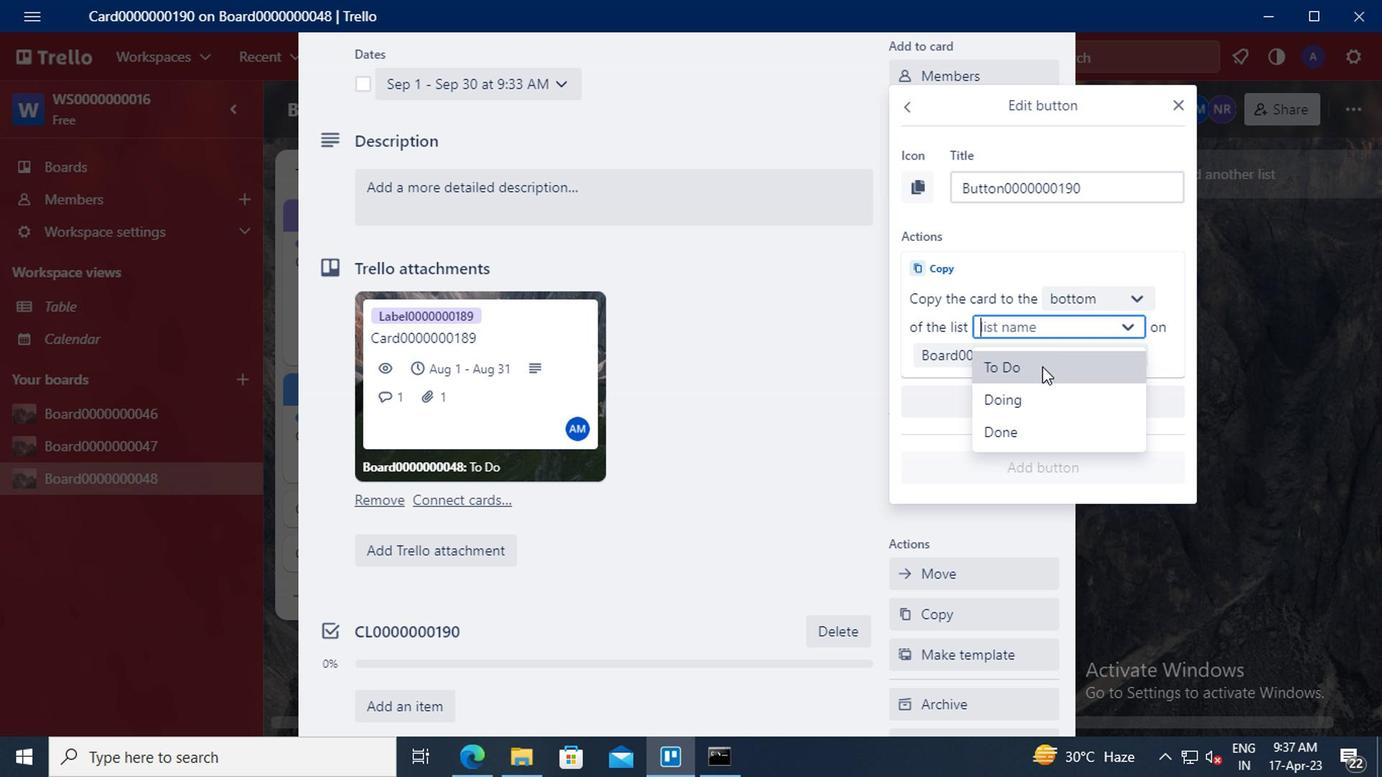 
Action: Mouse moved to (1021, 474)
Screenshot: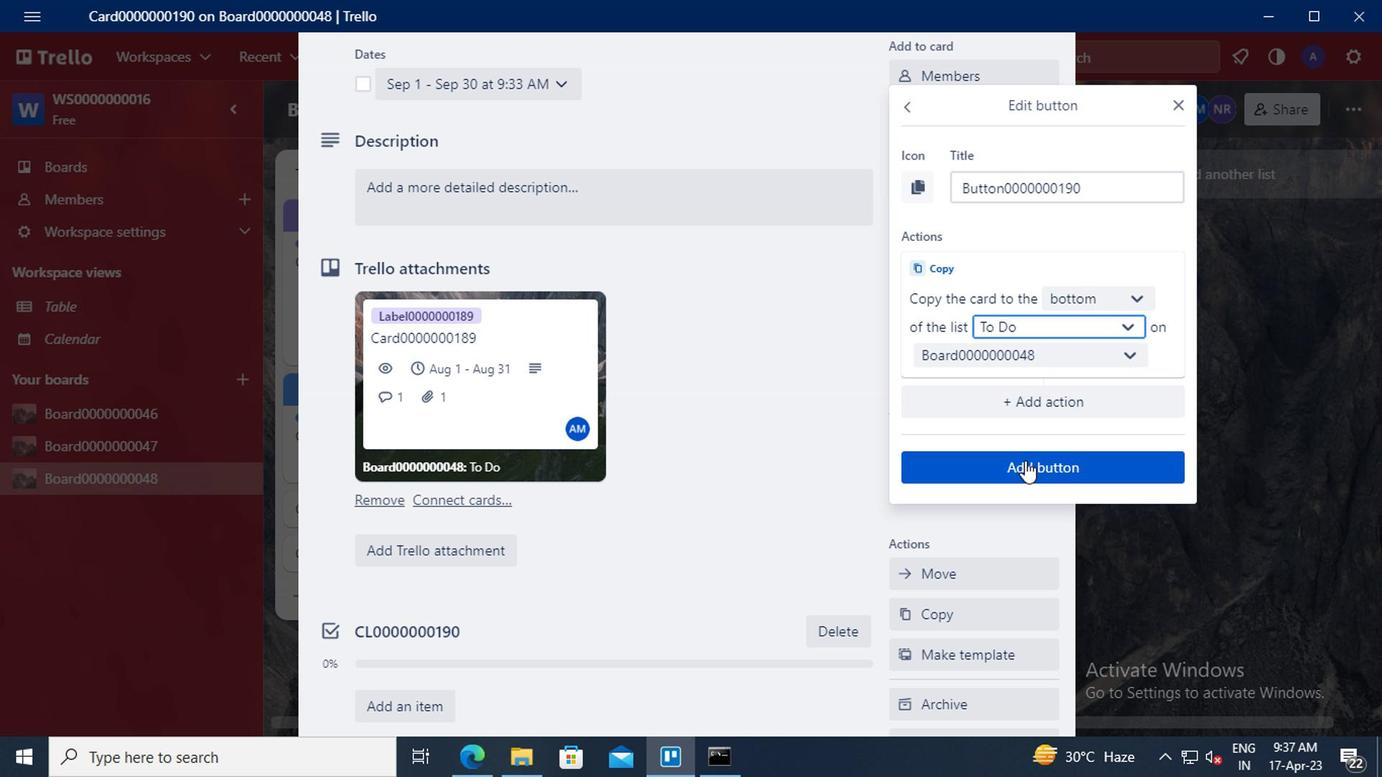 
Action: Mouse pressed left at (1021, 474)
Screenshot: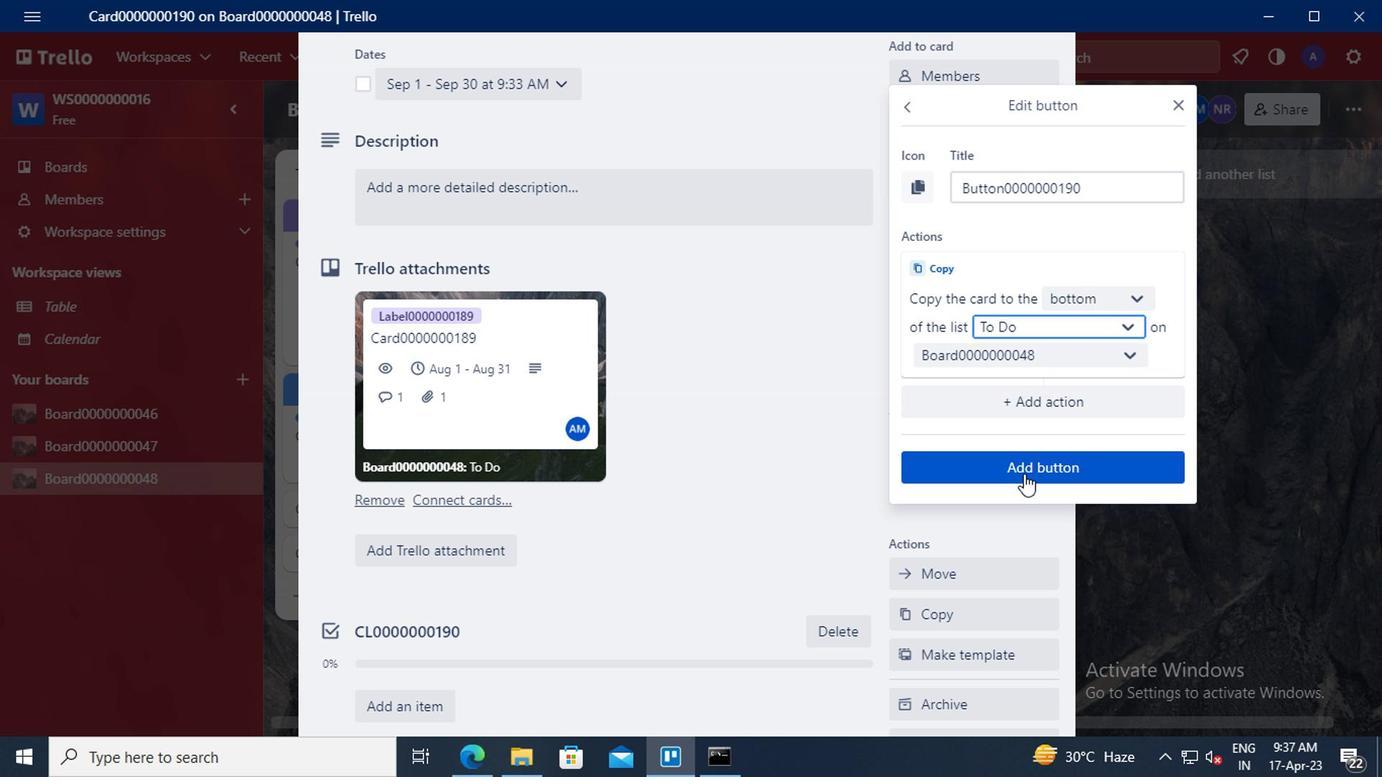 
Action: Mouse moved to (417, 190)
Screenshot: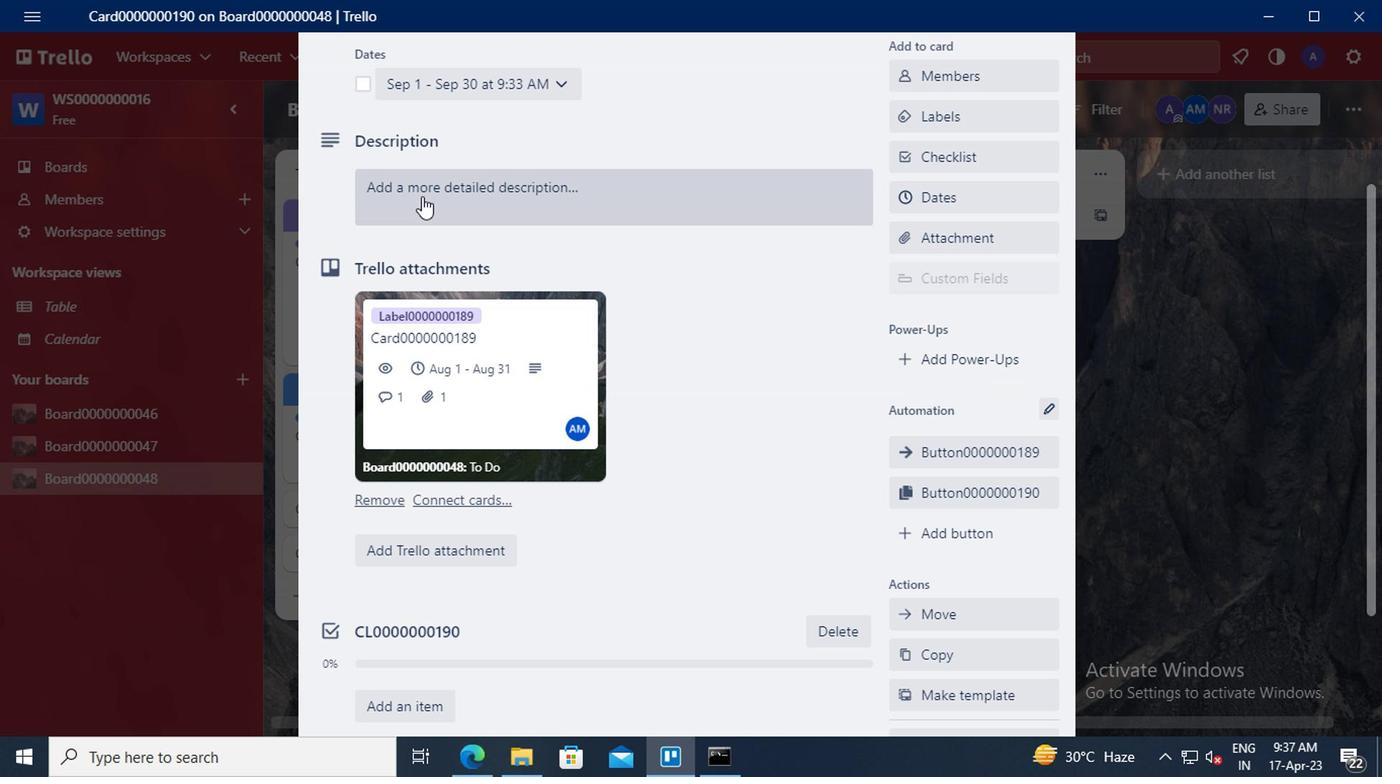 
Action: Mouse pressed left at (417, 190)
Screenshot: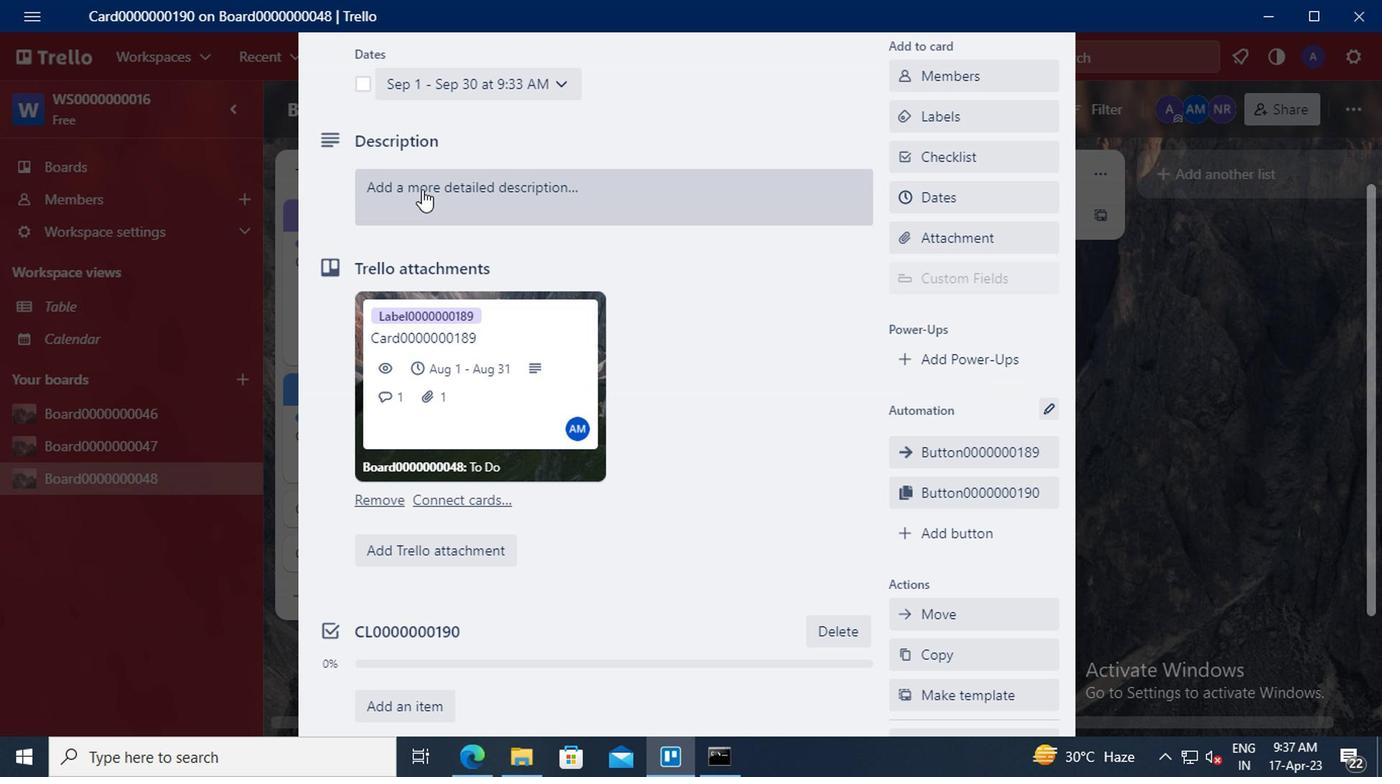 
Action: Mouse moved to (423, 261)
Screenshot: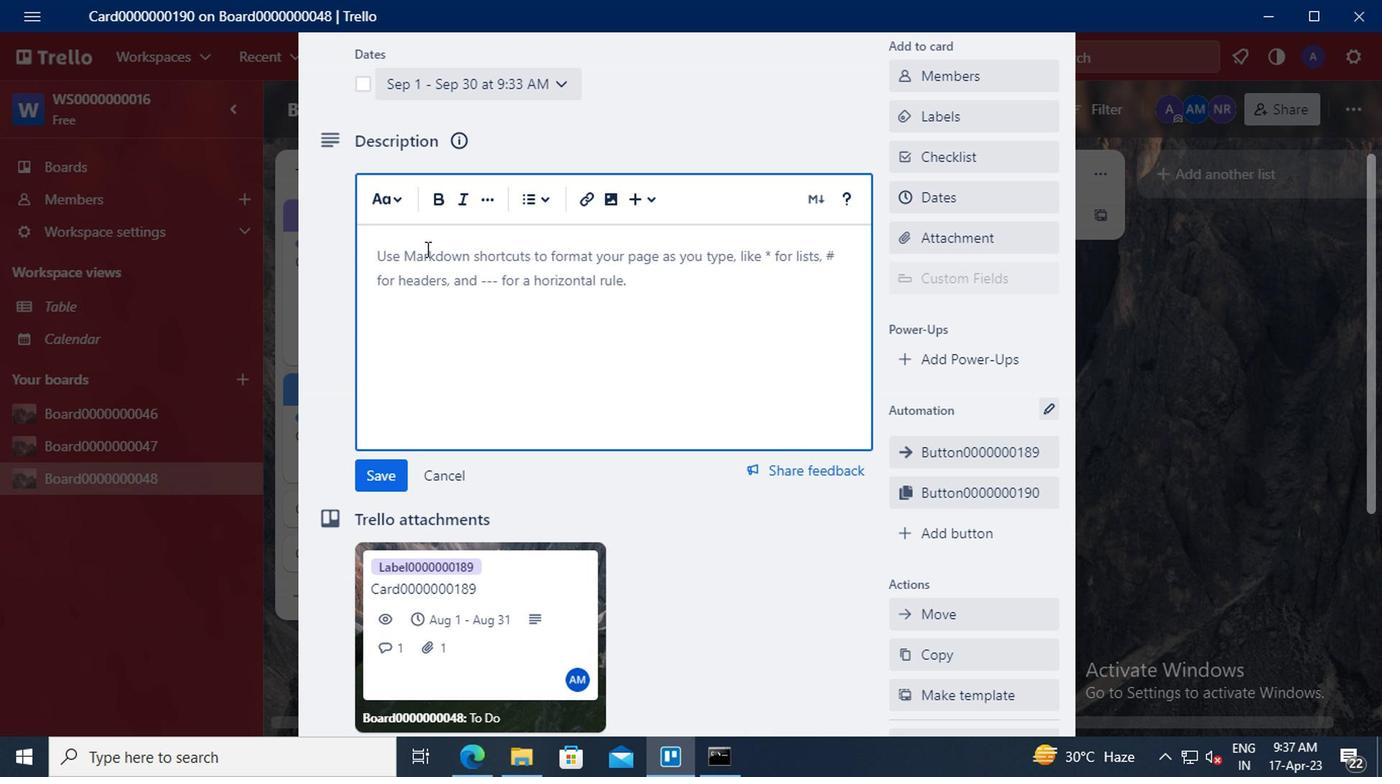 
Action: Mouse pressed left at (423, 261)
Screenshot: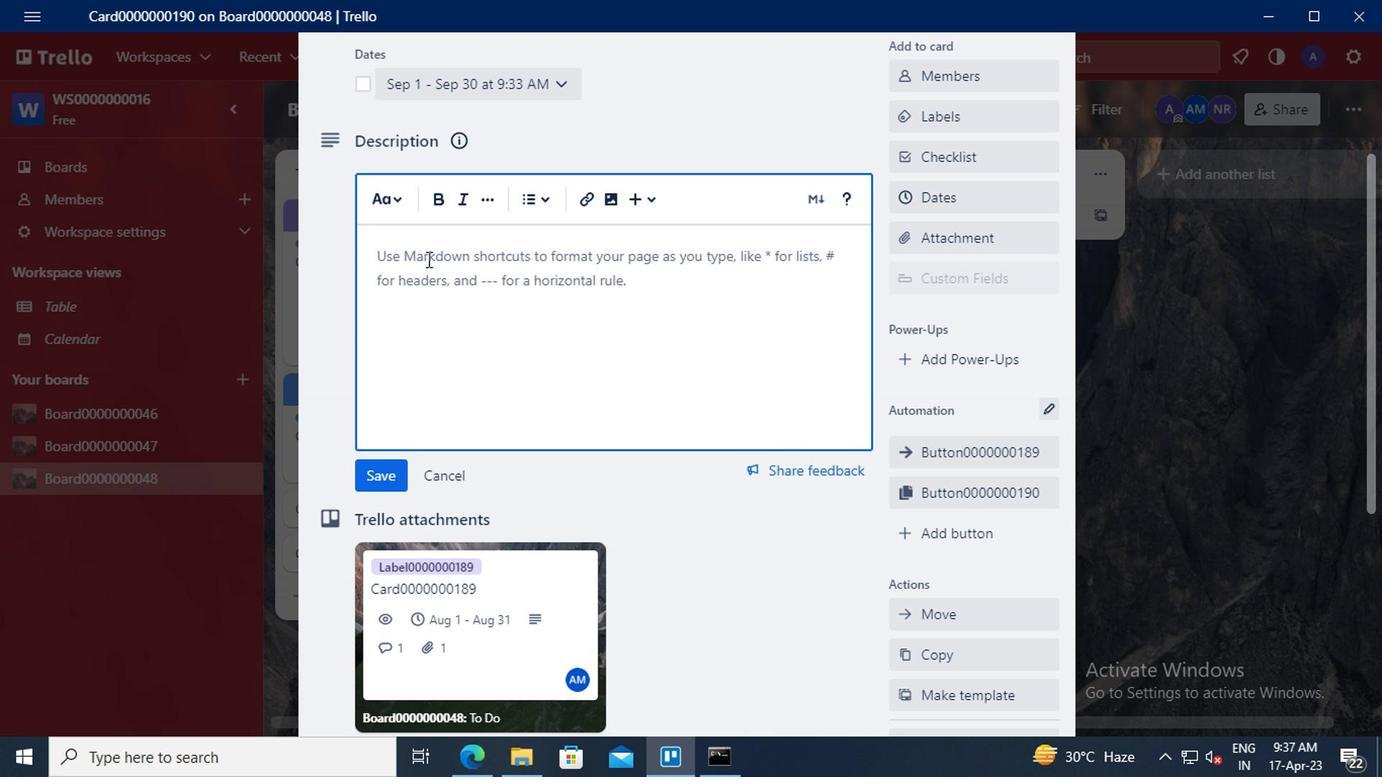 
Action: Key pressed <Key.shift>DS0000000190
Screenshot: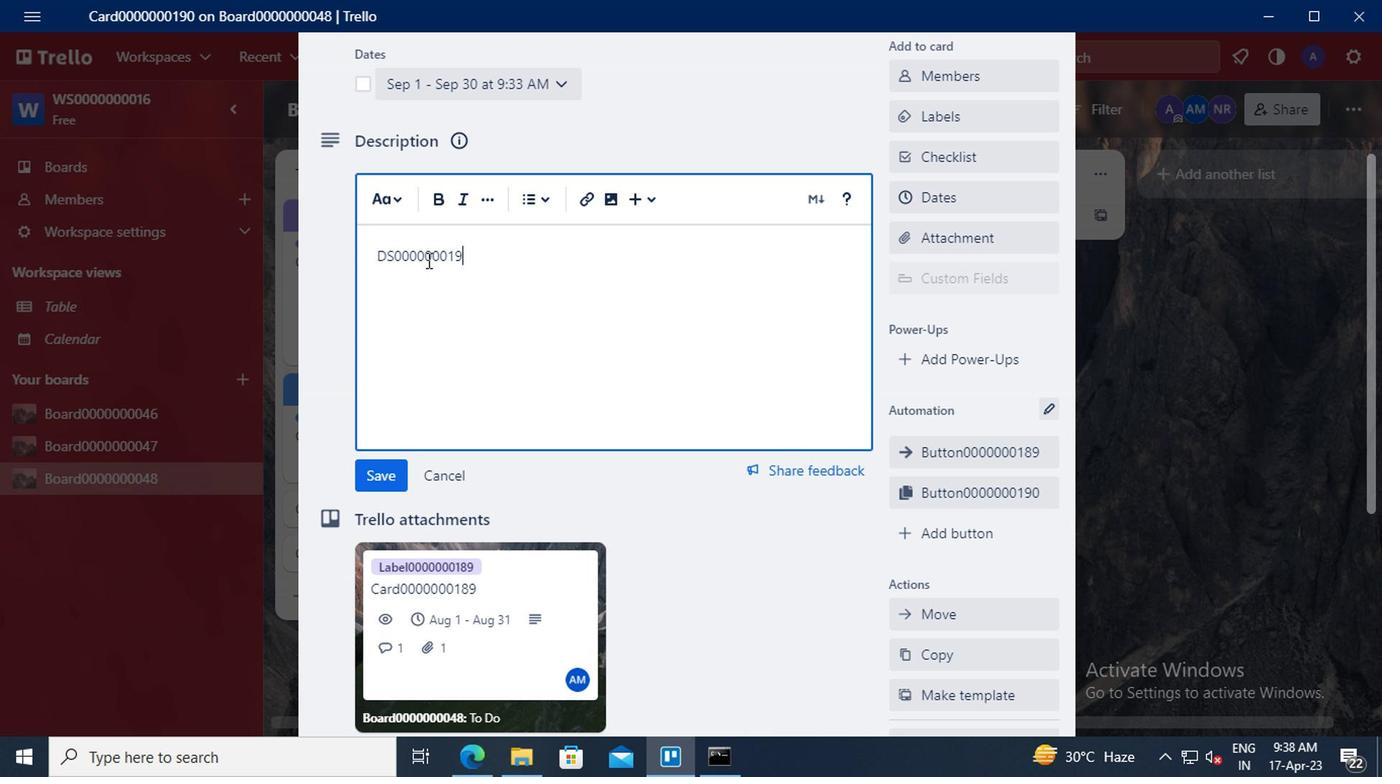 
Action: Mouse moved to (397, 474)
Screenshot: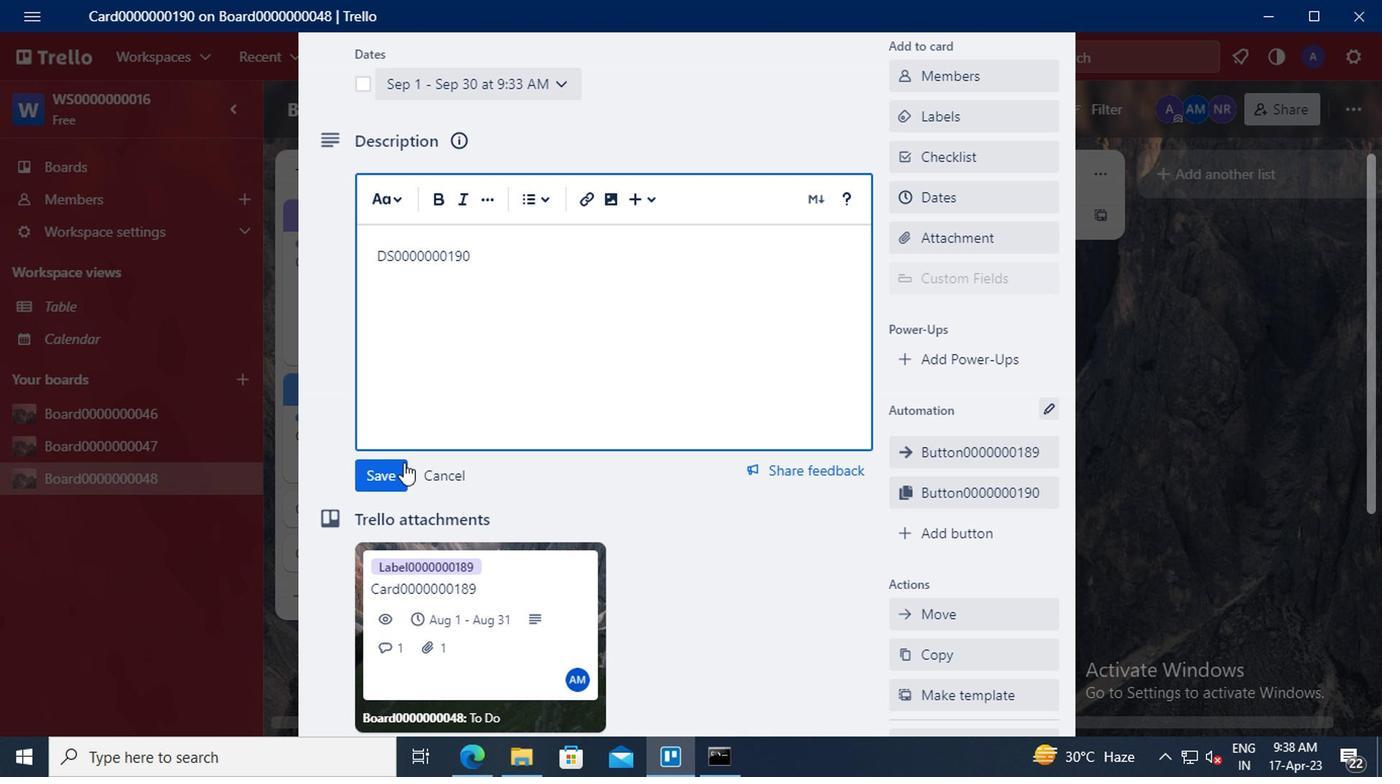 
Action: Mouse pressed left at (397, 474)
Screenshot: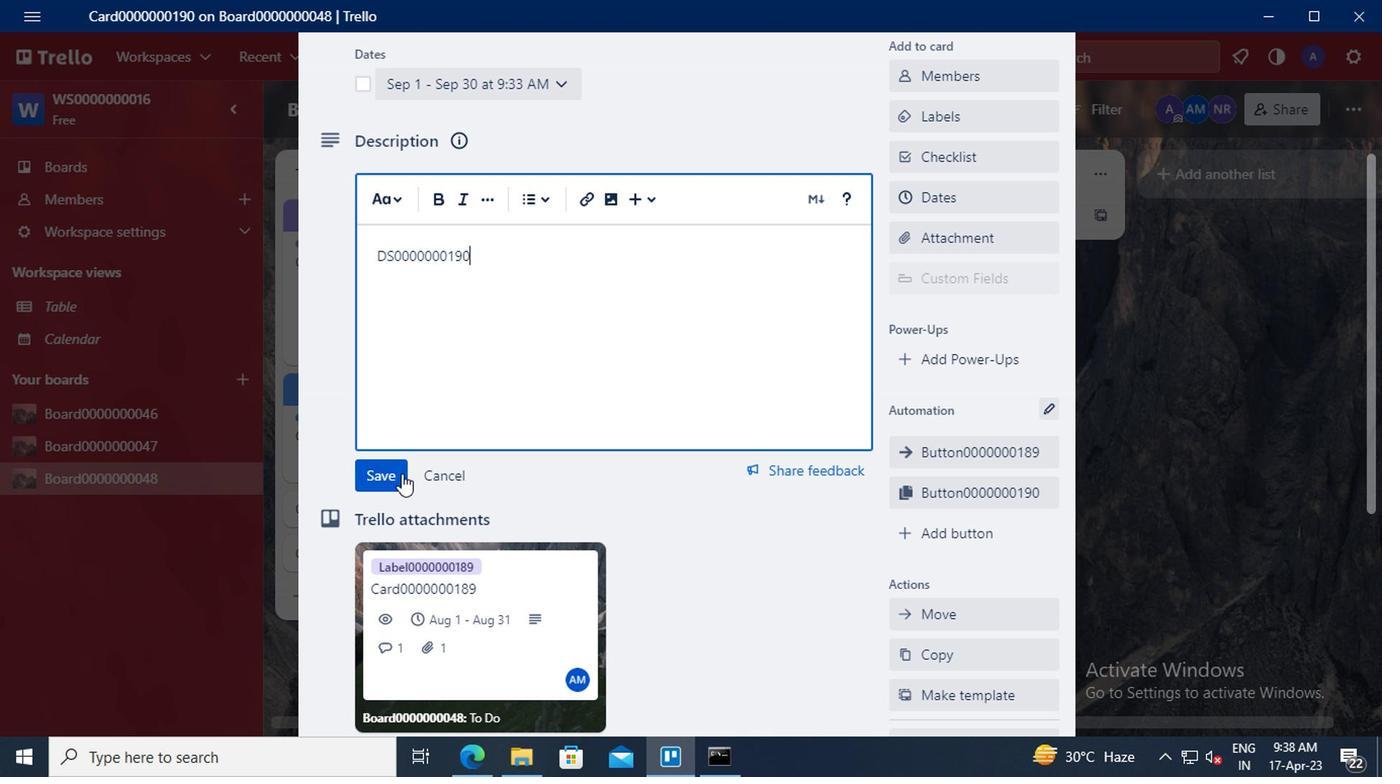 
Action: Mouse scrolled (397, 473) with delta (0, 0)
Screenshot: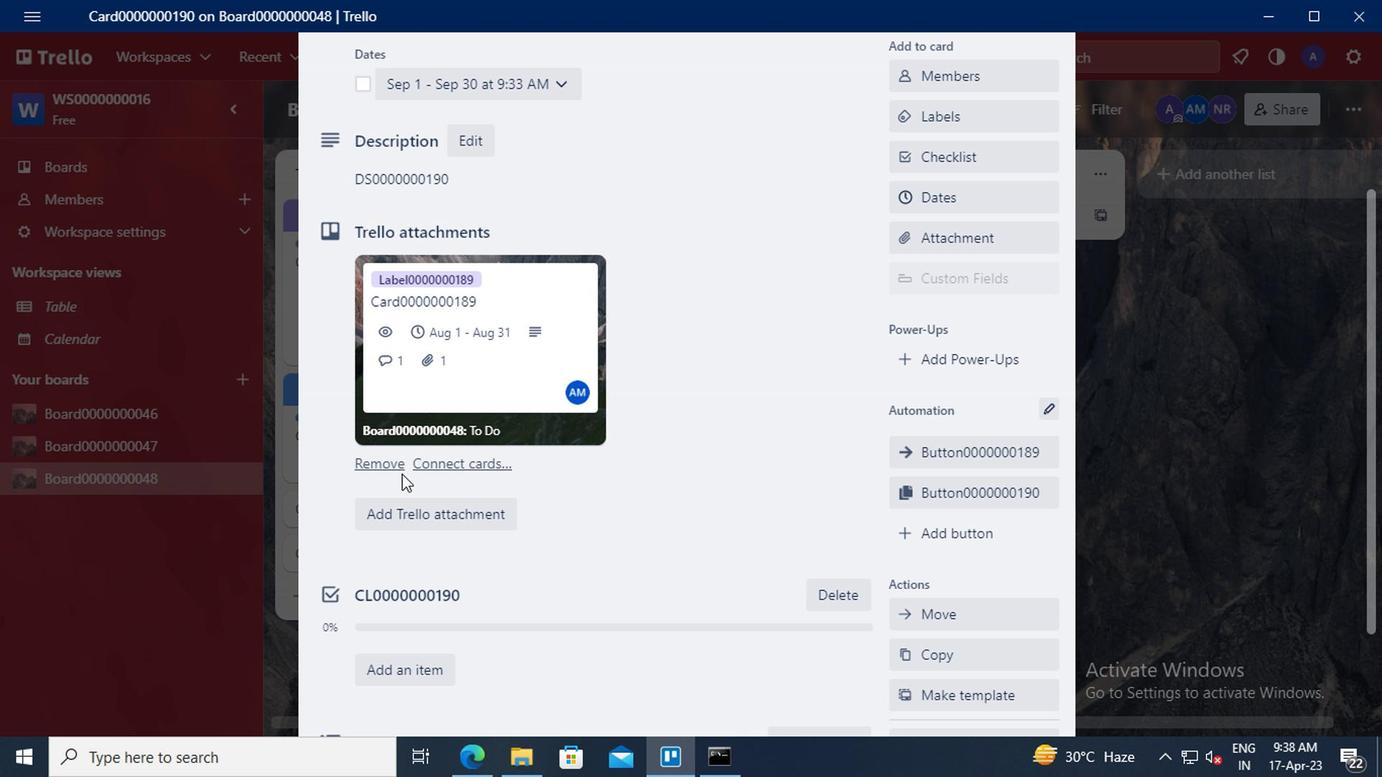 
Action: Mouse scrolled (397, 473) with delta (0, 0)
Screenshot: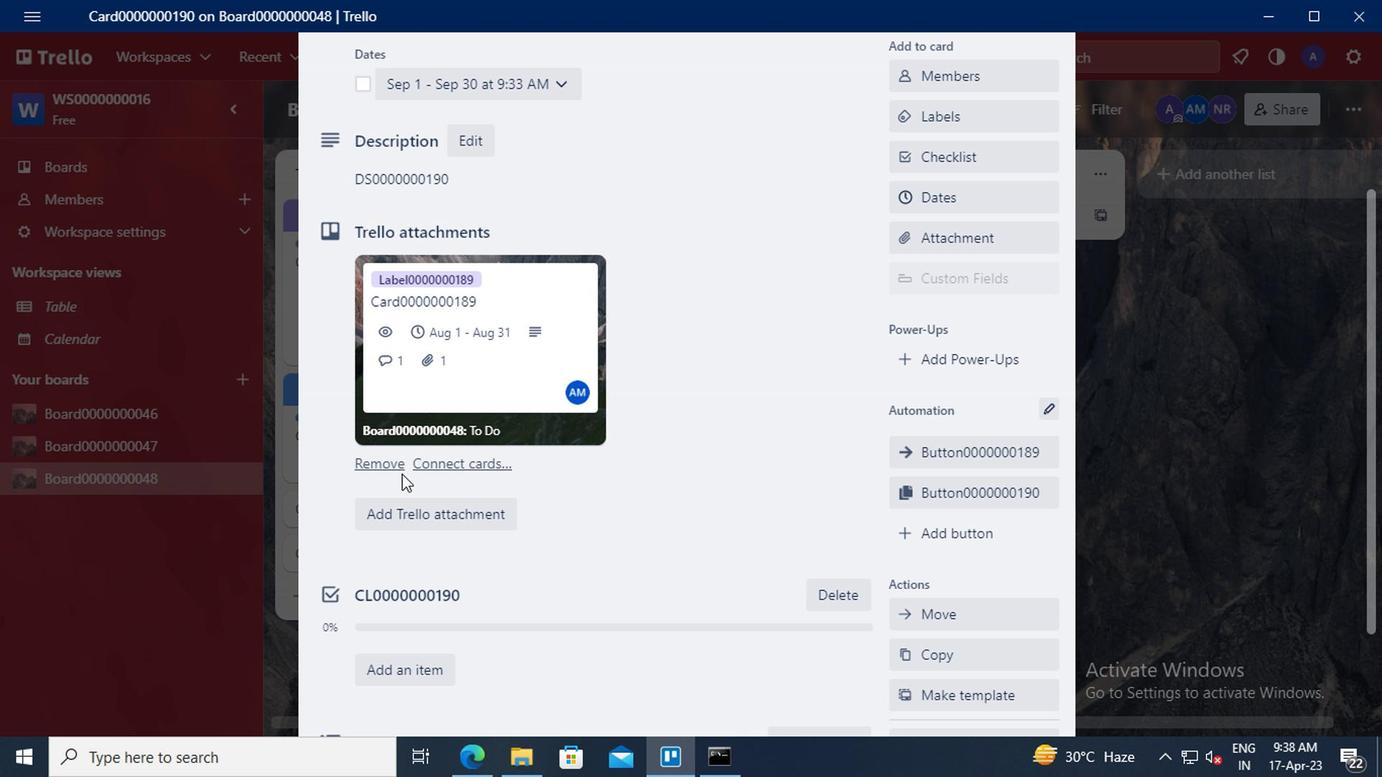 
Action: Mouse moved to (397, 622)
Screenshot: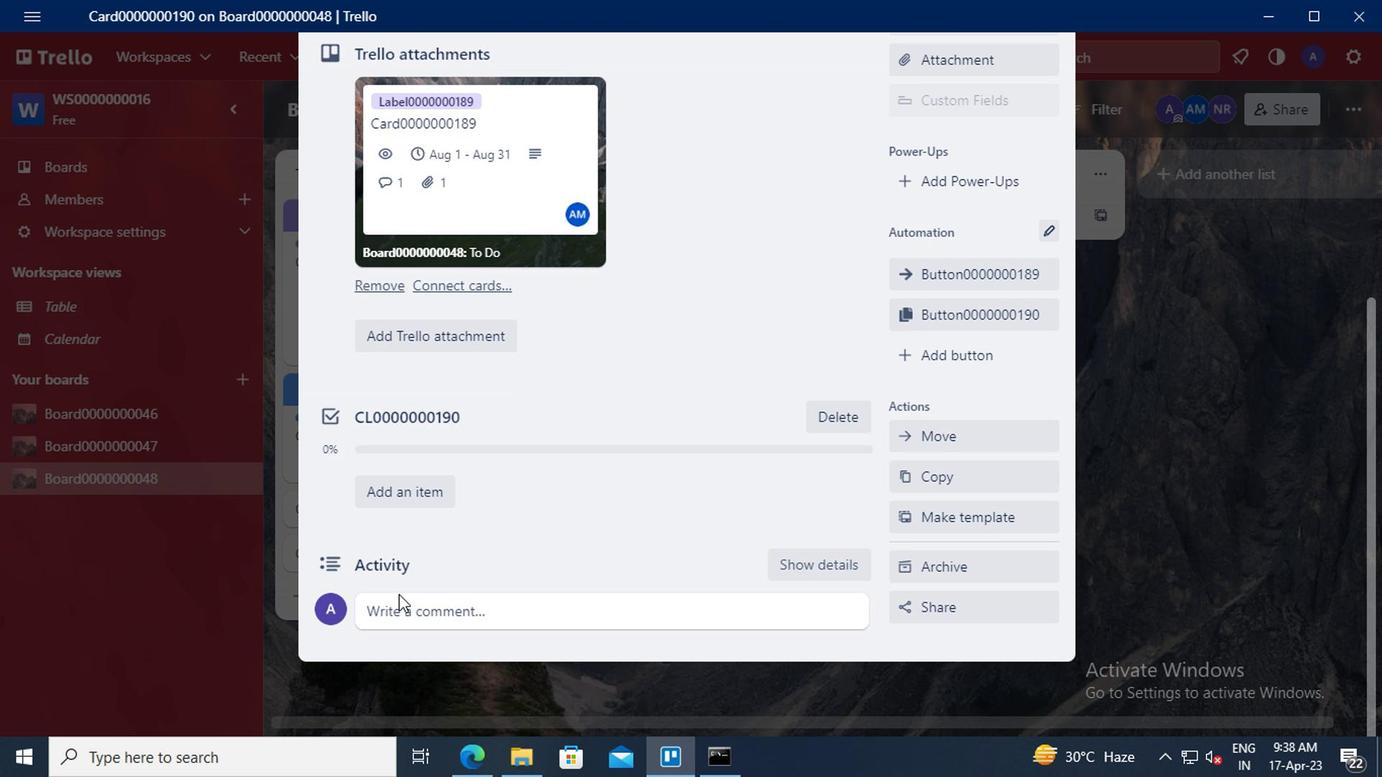 
Action: Mouse pressed left at (397, 622)
Screenshot: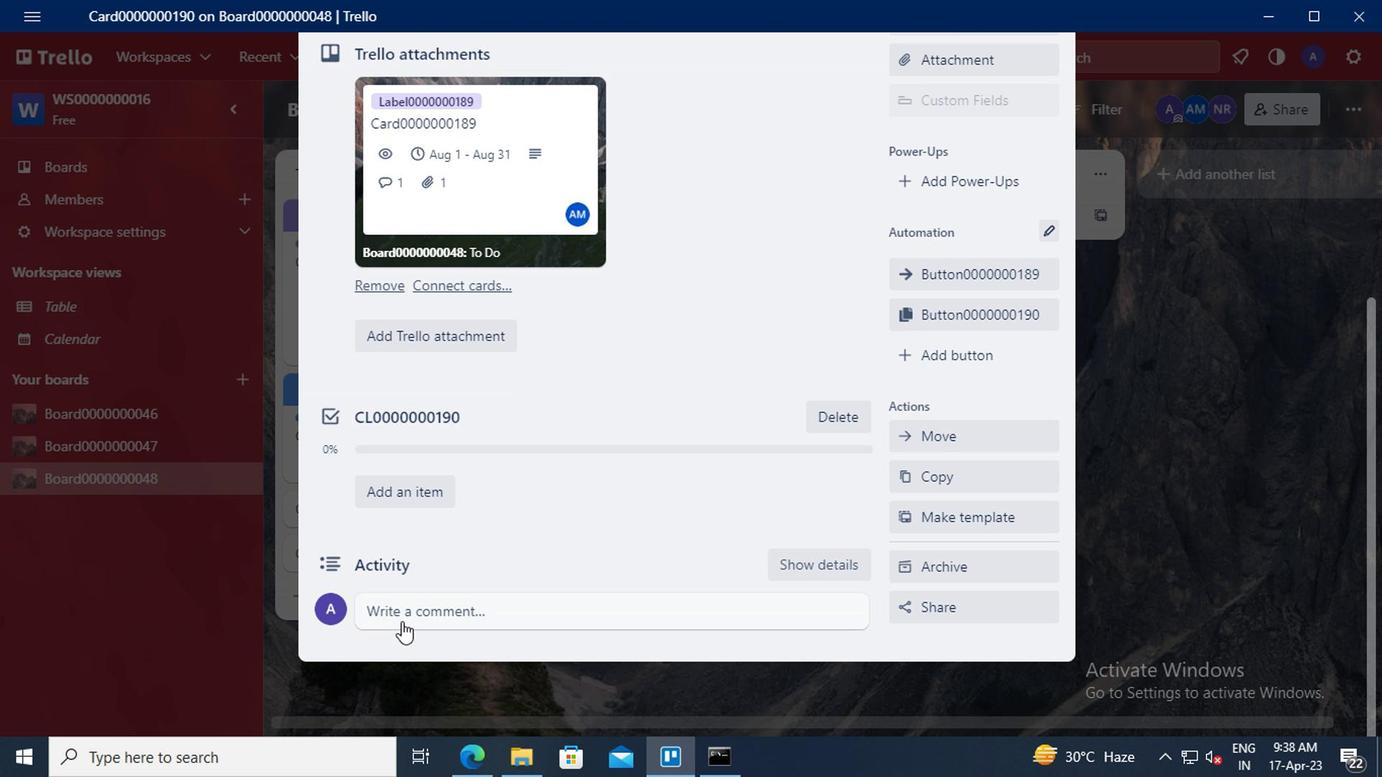 
Action: Mouse moved to (398, 622)
Screenshot: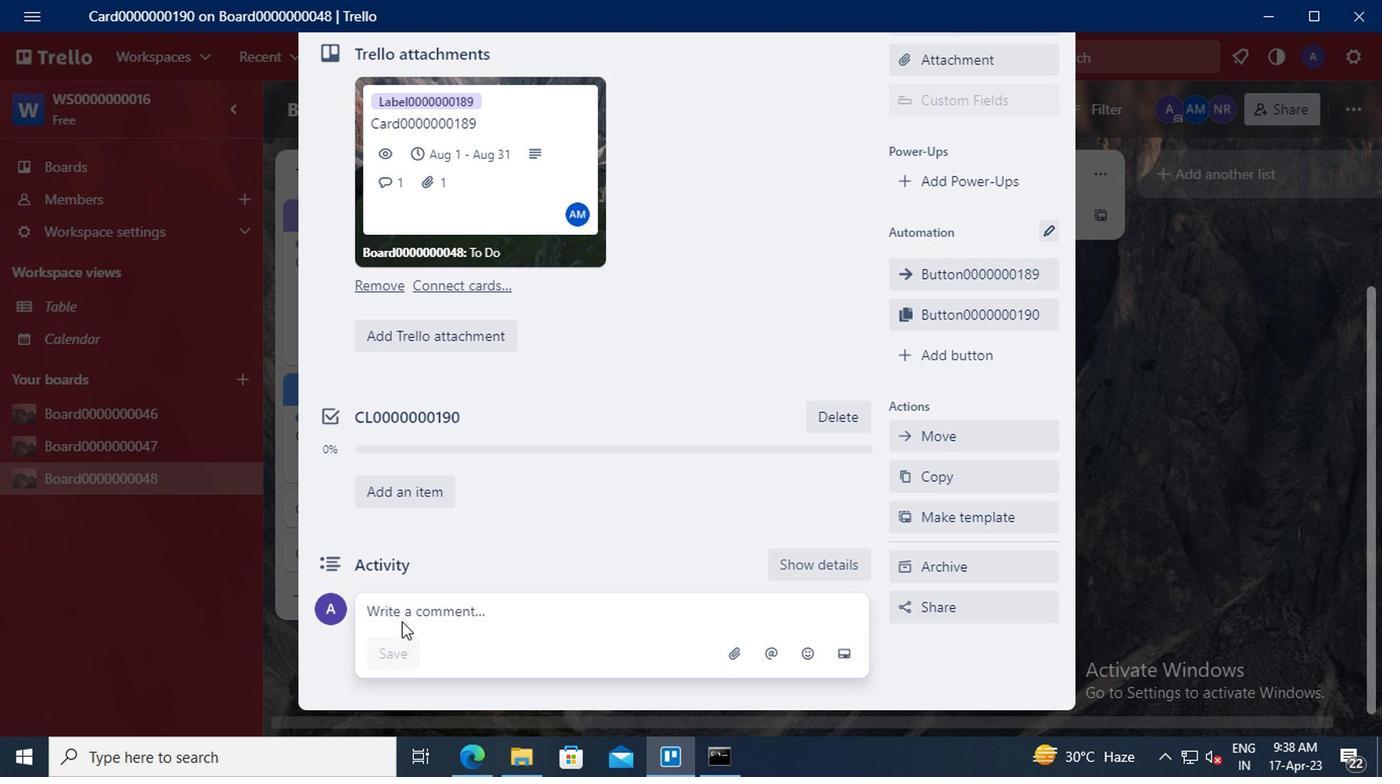 
Action: Key pressed <Key.shift>CM0000000190
Screenshot: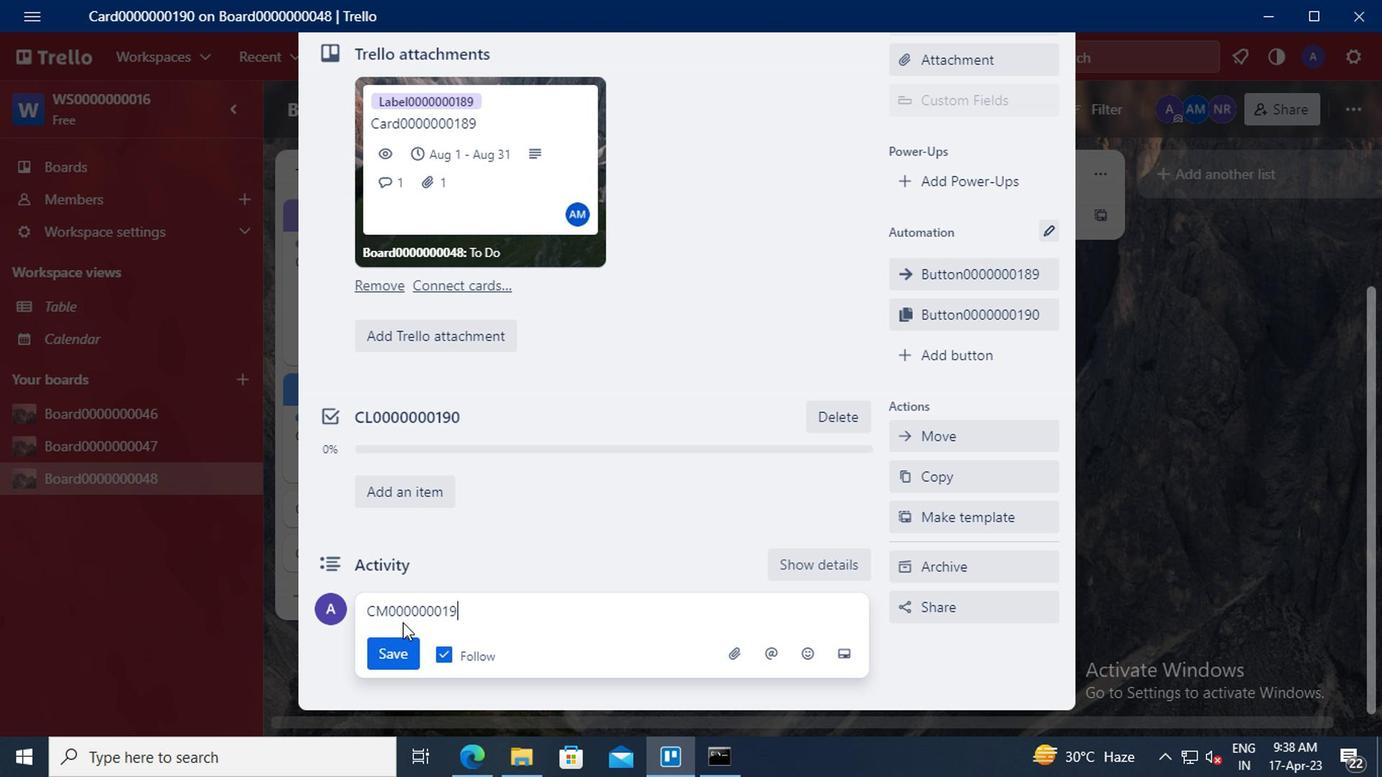 
Action: Mouse moved to (399, 651)
Screenshot: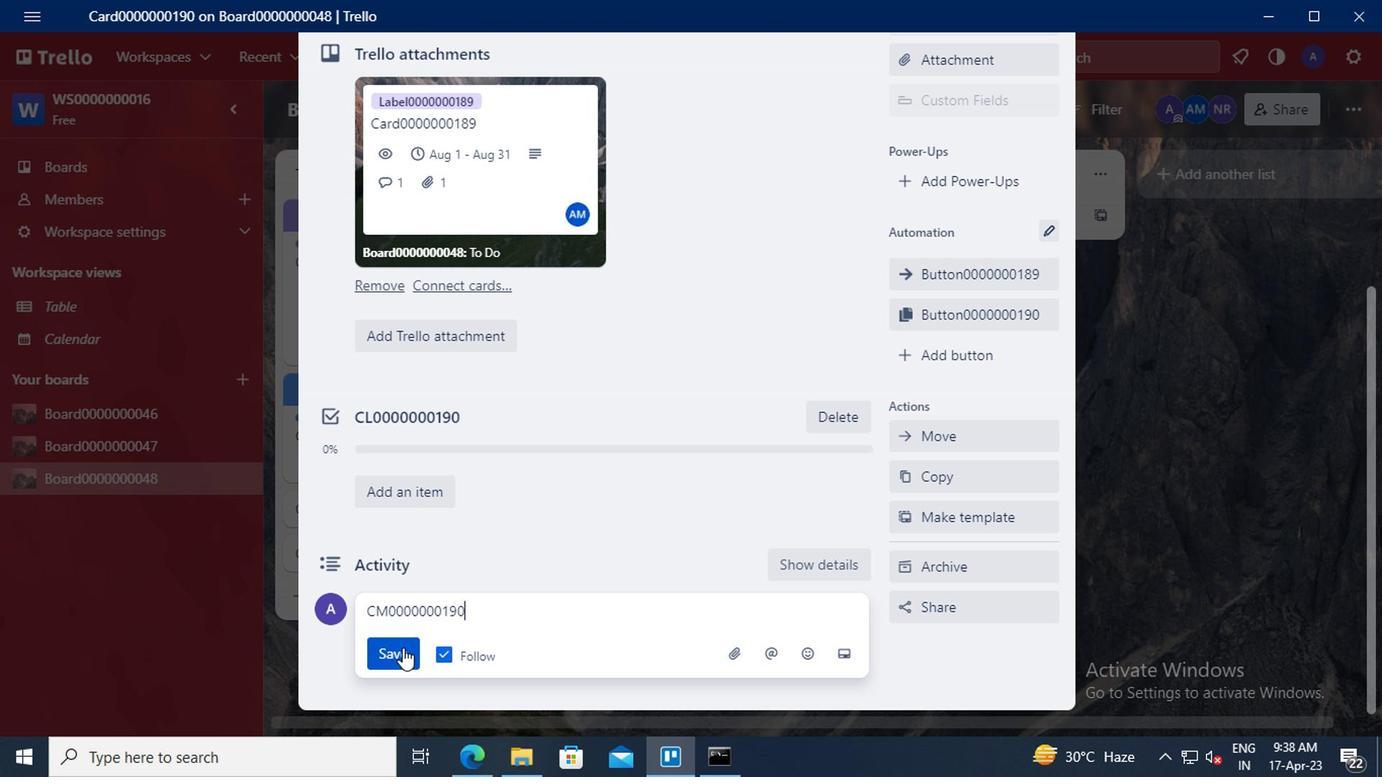 
Action: Mouse pressed left at (399, 651)
Screenshot: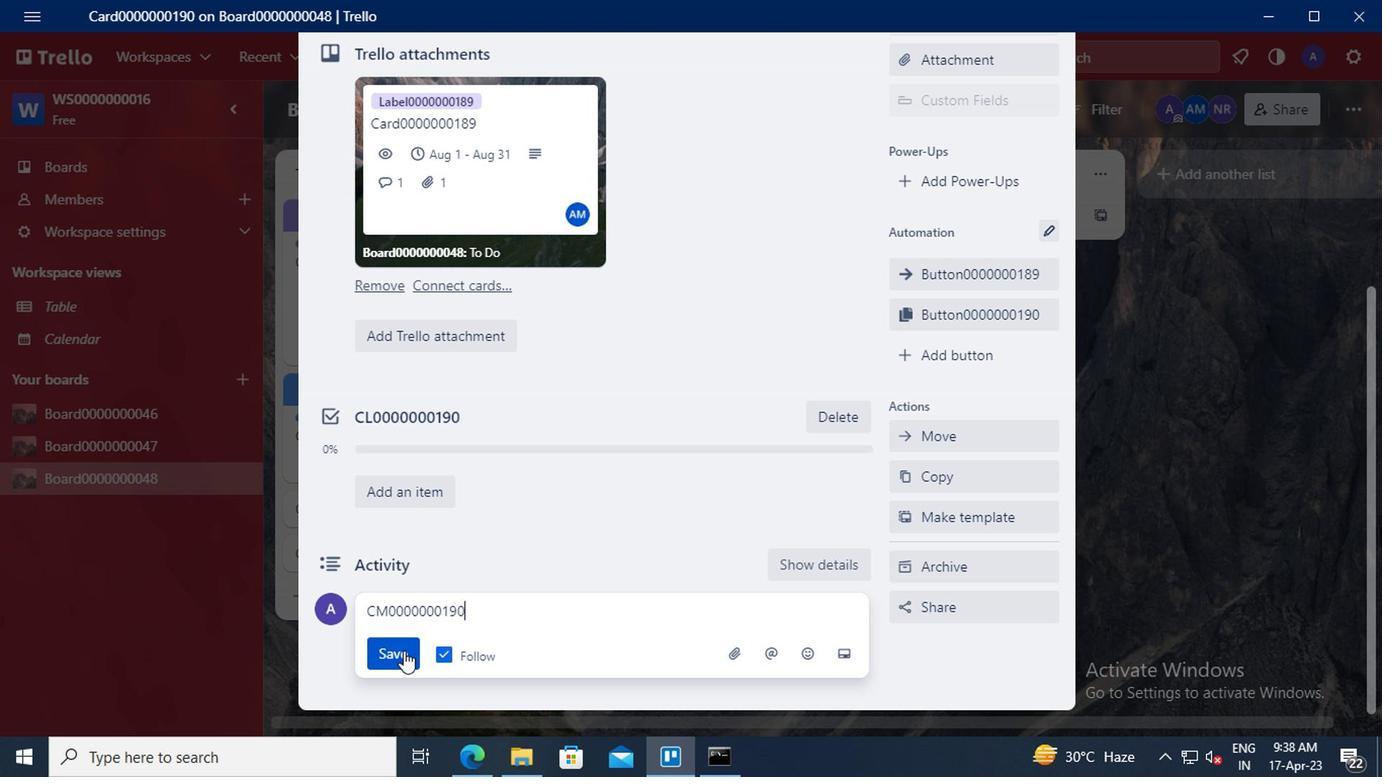 
